 Task: For each card linked "for an incomplete item" in checklist "progress"
Action: Mouse moved to (1221, 367)
Screenshot: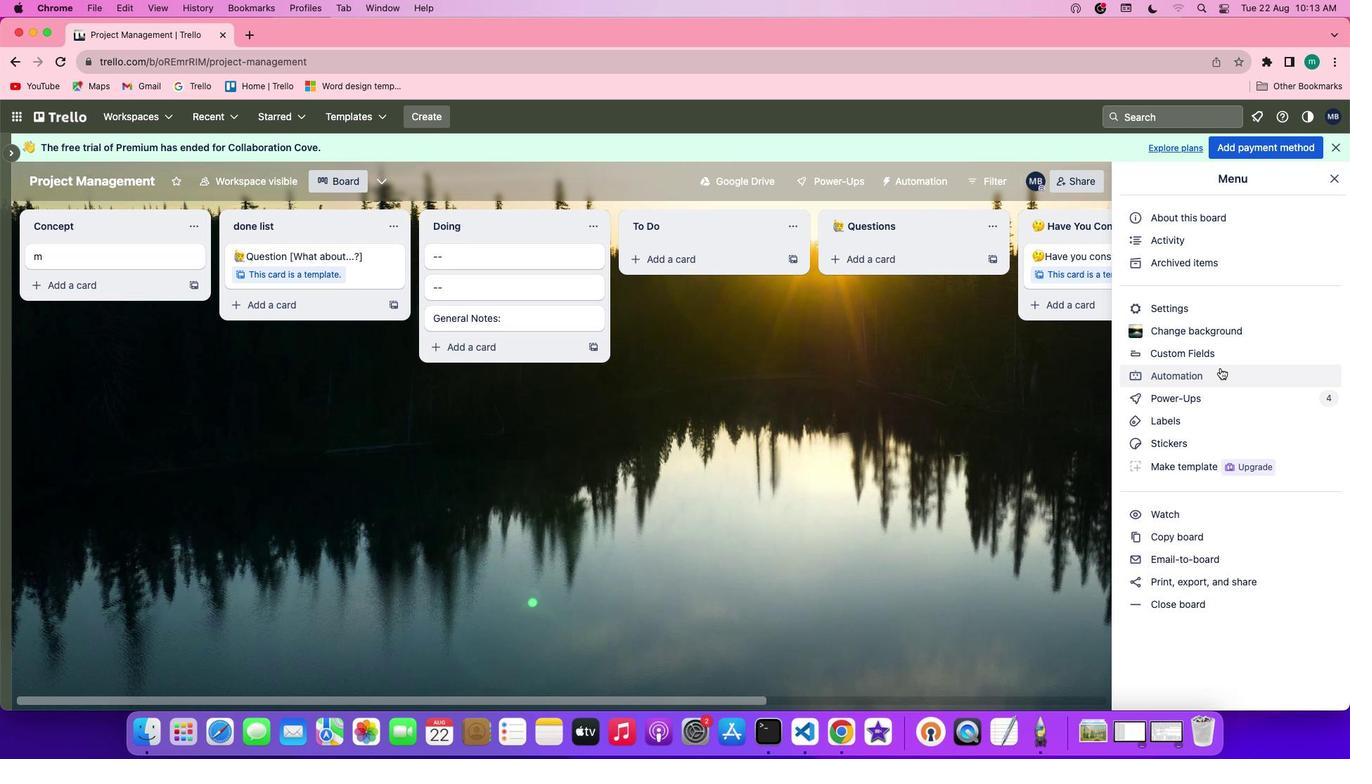 
Action: Mouse pressed left at (1221, 367)
Screenshot: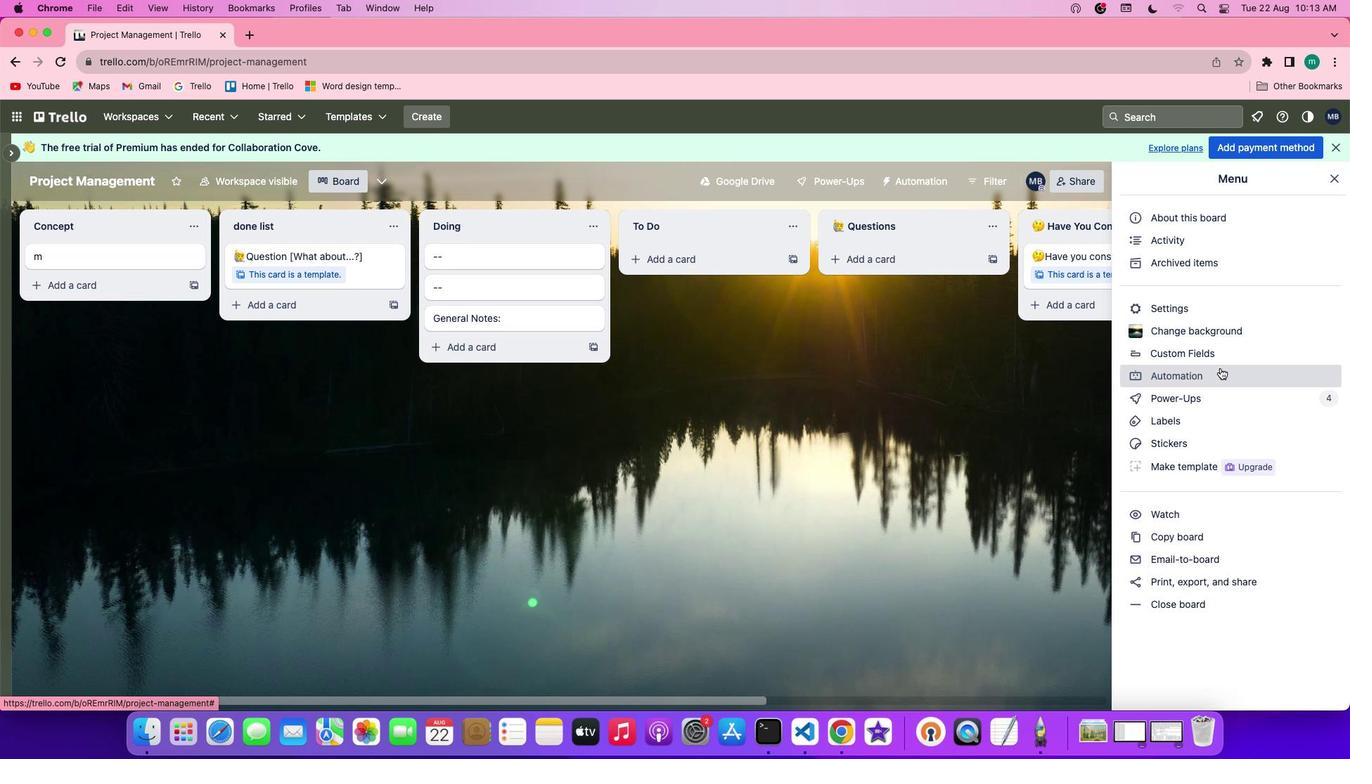 
Action: Mouse moved to (87, 424)
Screenshot: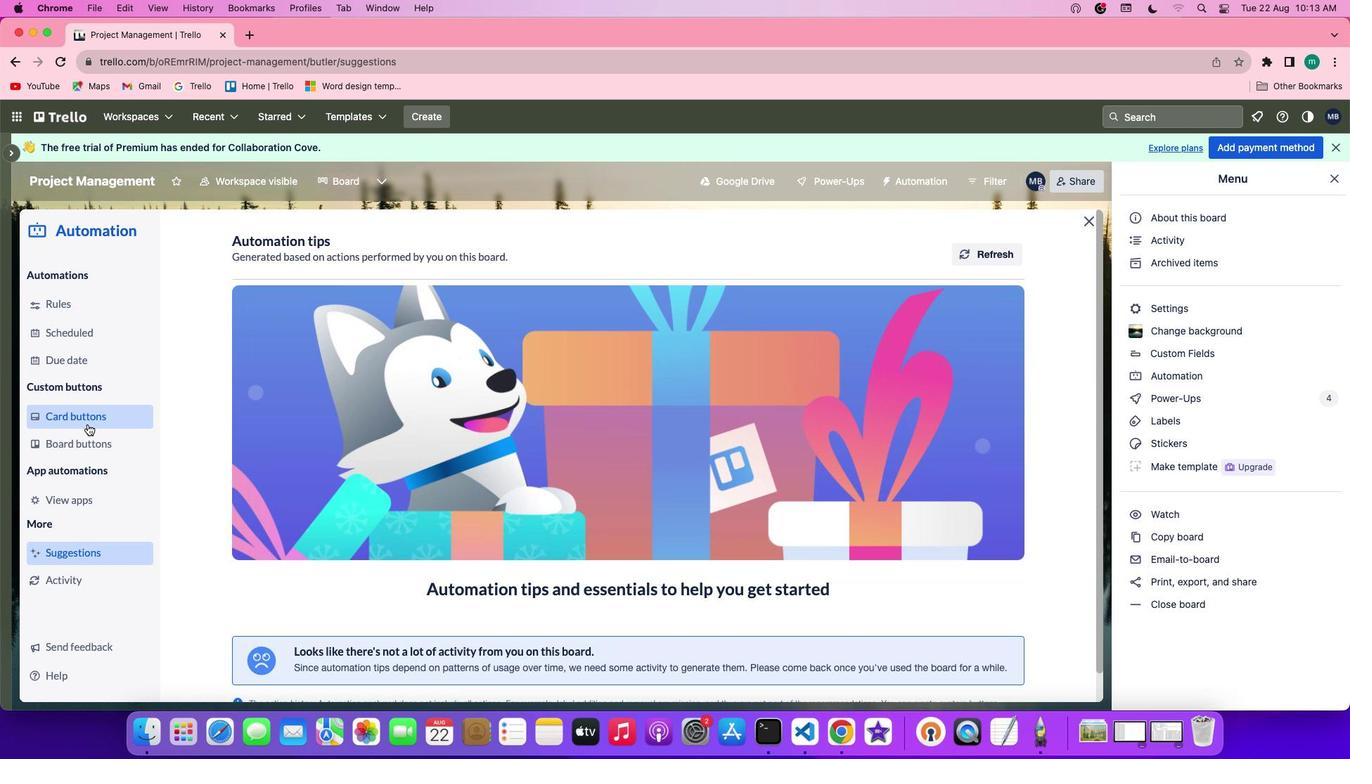 
Action: Mouse pressed left at (87, 424)
Screenshot: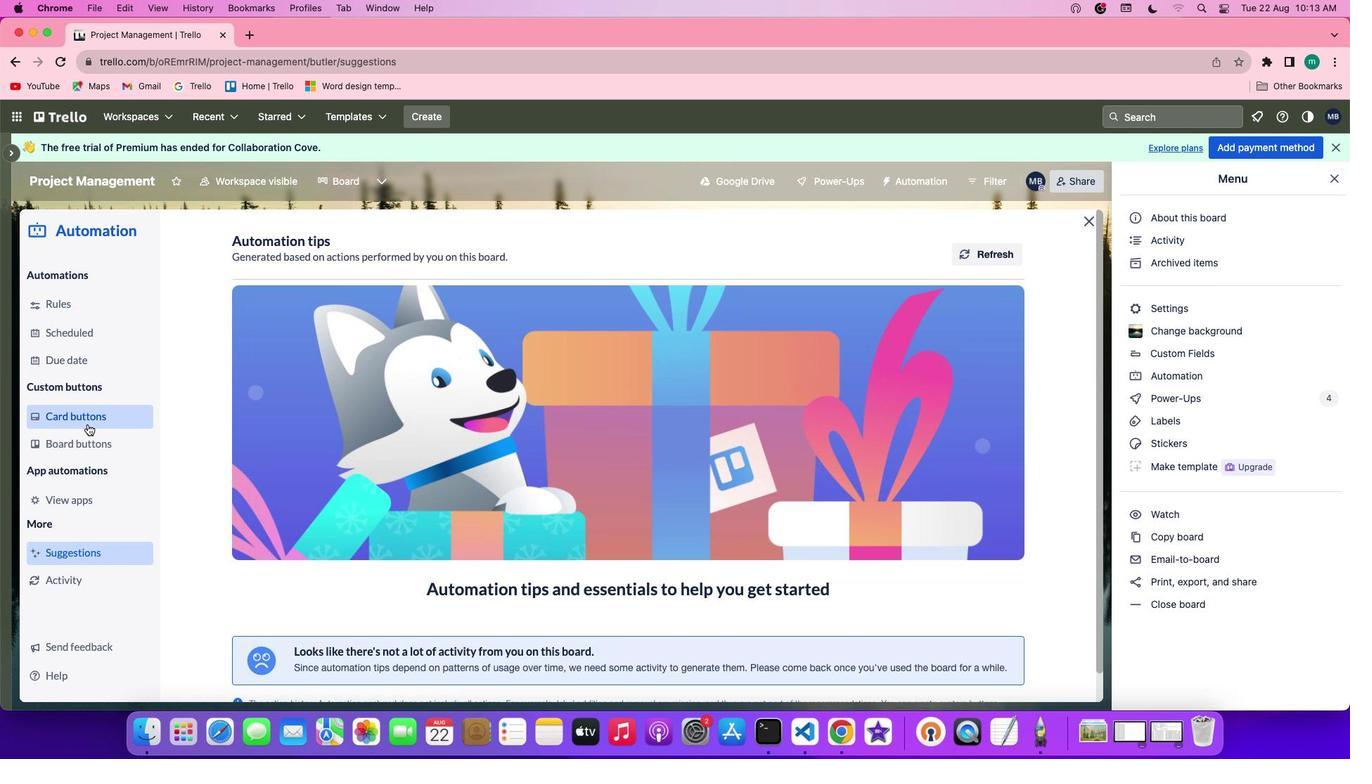 
Action: Mouse moved to (930, 249)
Screenshot: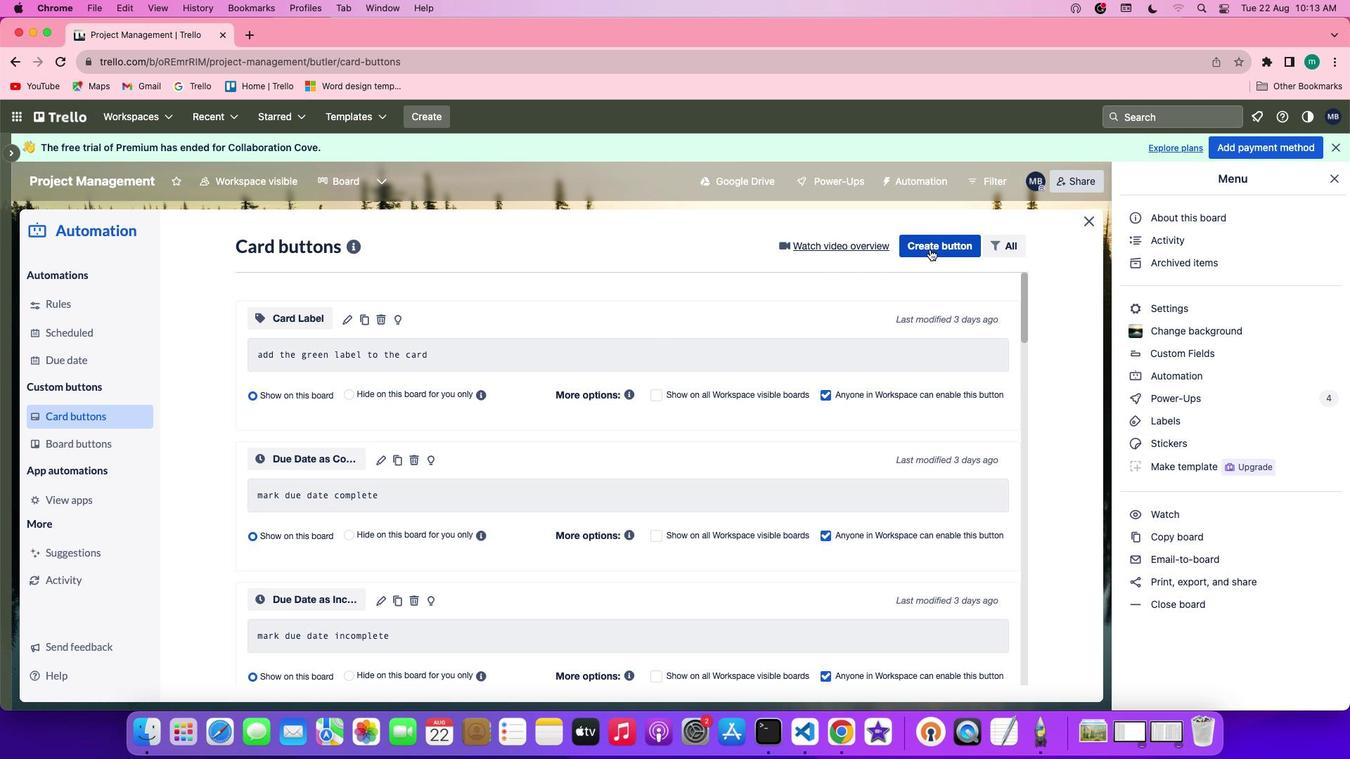 
Action: Mouse pressed left at (930, 249)
Screenshot: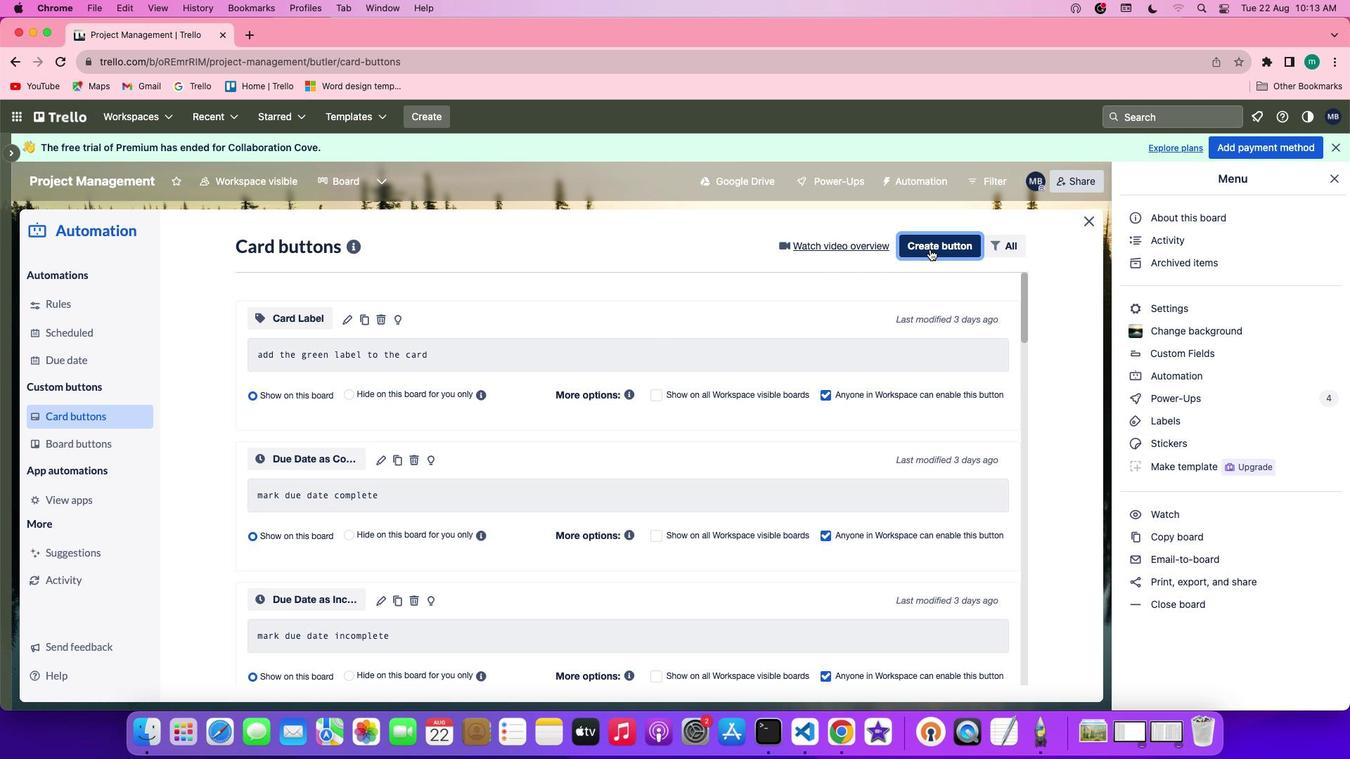 
Action: Mouse moved to (737, 434)
Screenshot: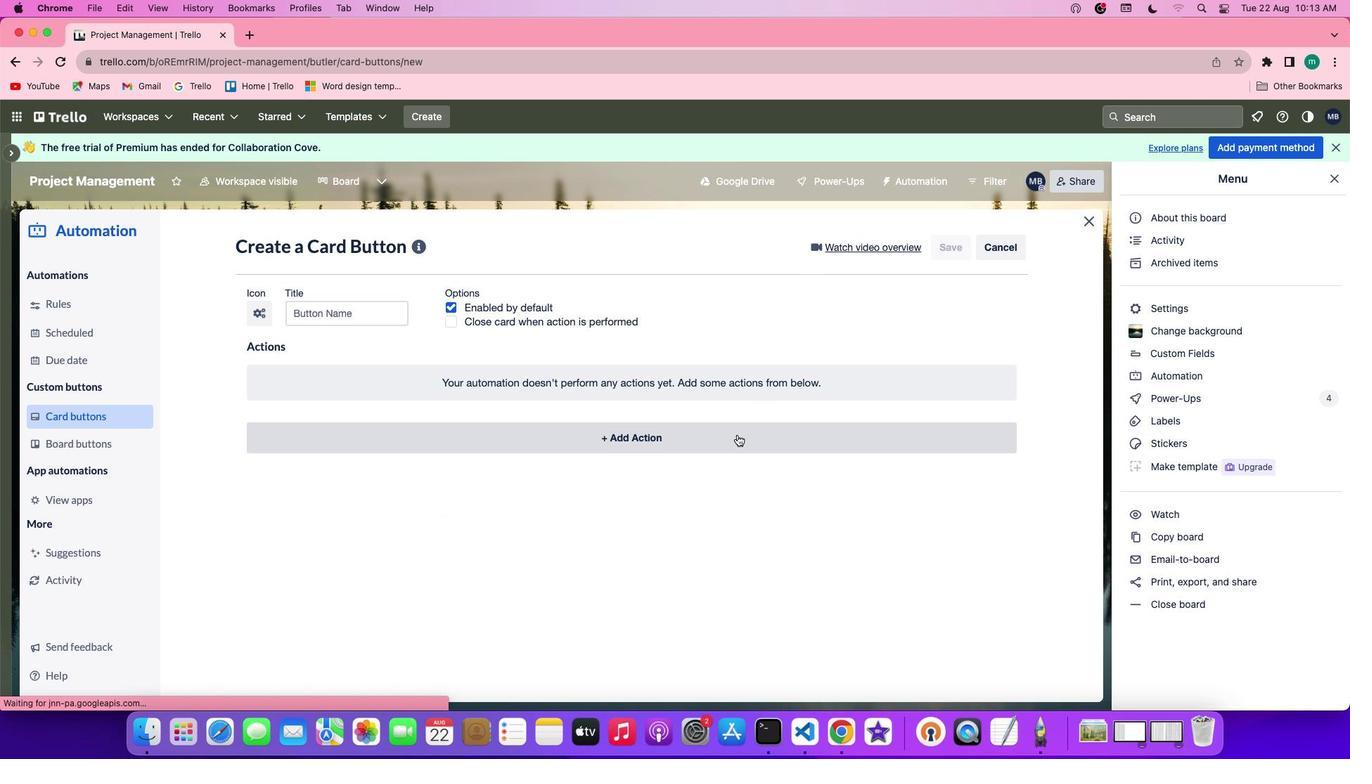 
Action: Mouse pressed left at (737, 434)
Screenshot: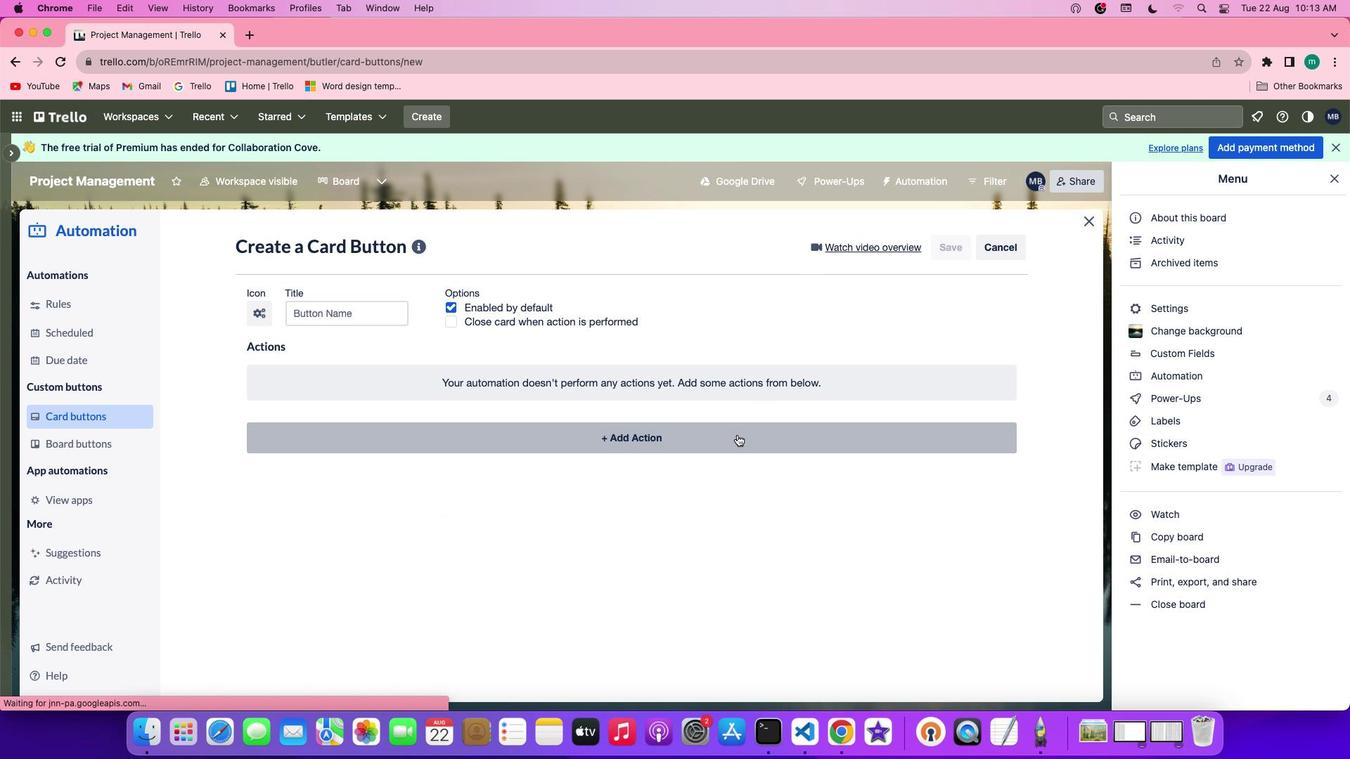 
Action: Mouse moved to (712, 481)
Screenshot: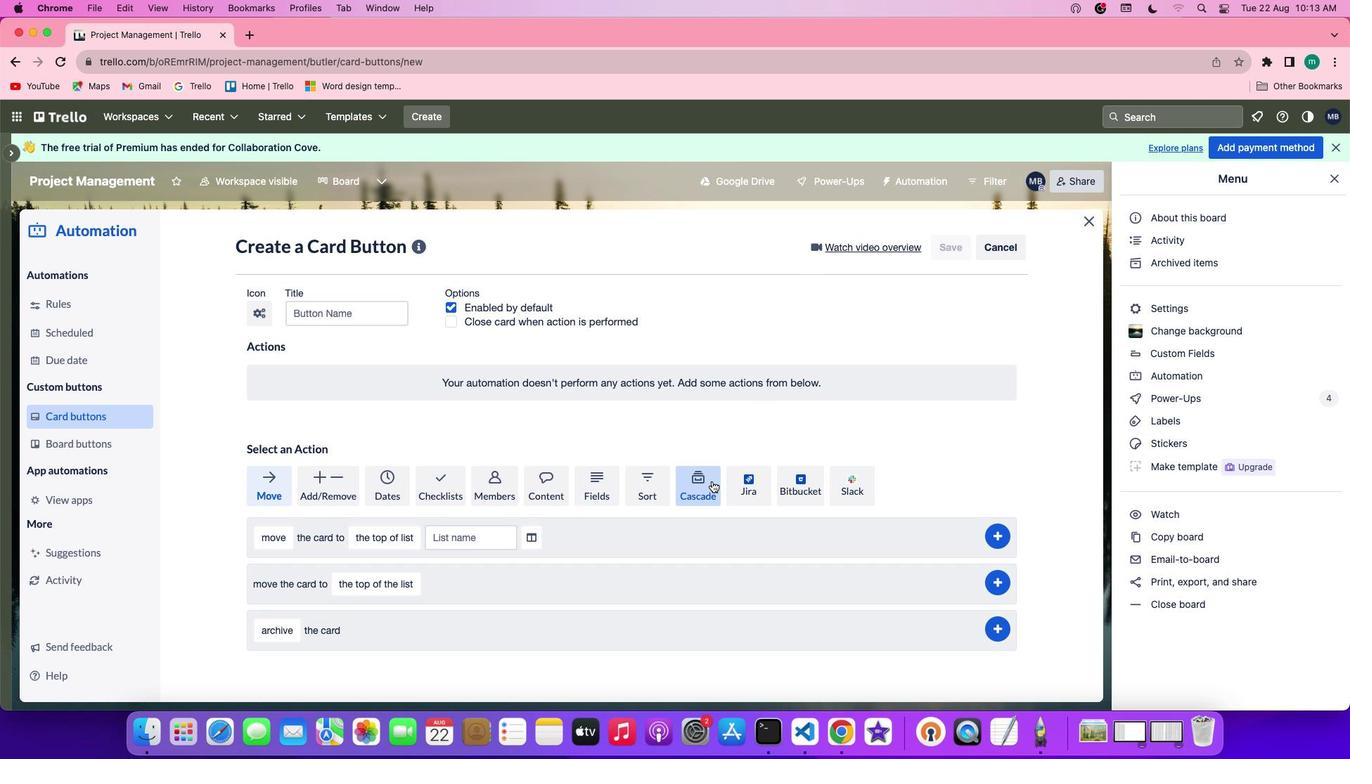 
Action: Mouse pressed left at (712, 481)
Screenshot: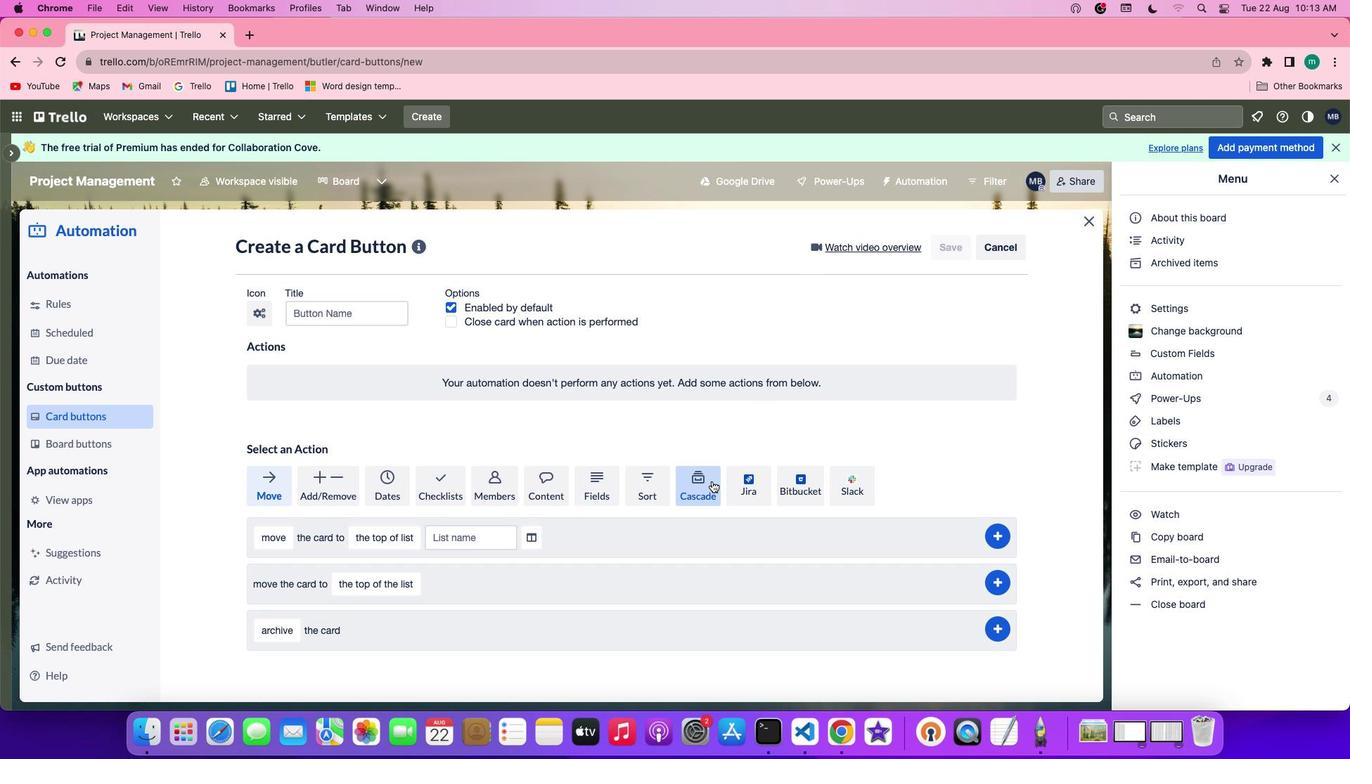 
Action: Mouse moved to (712, 486)
Screenshot: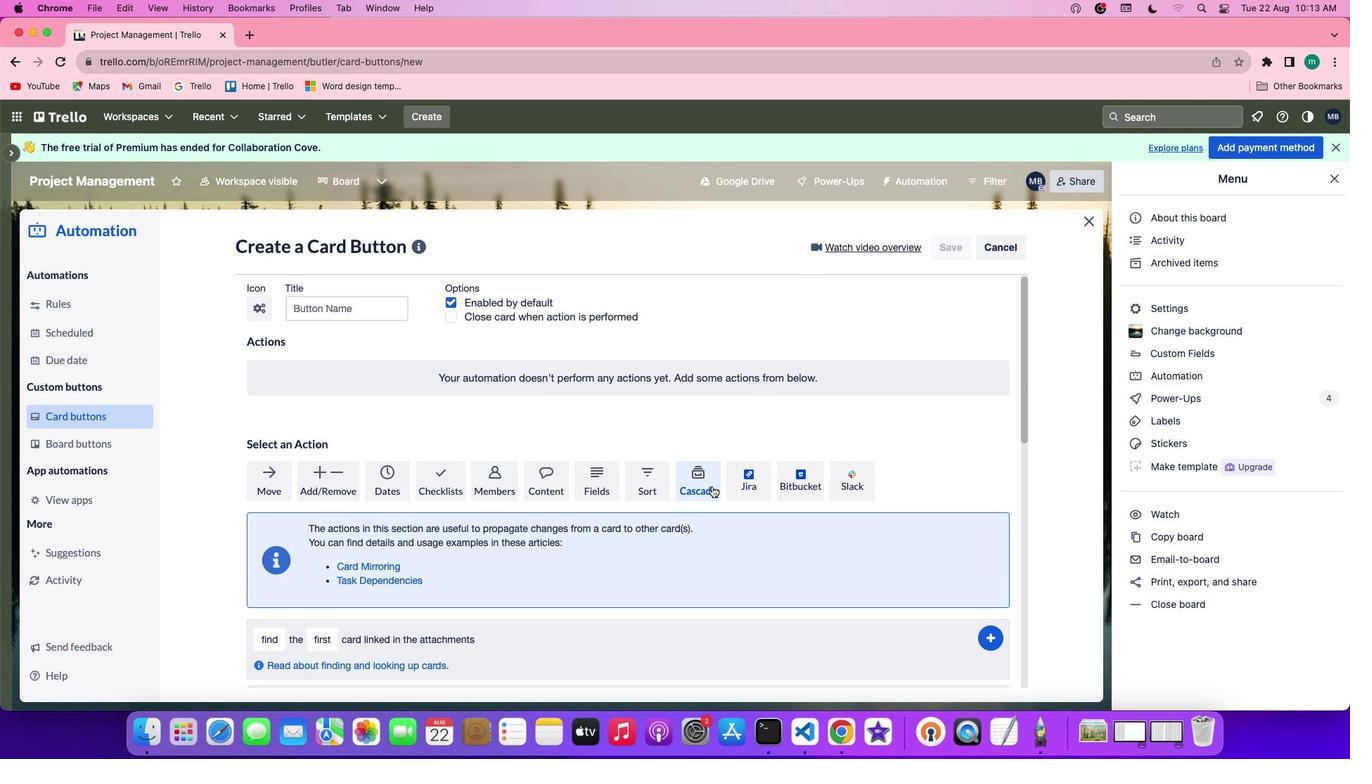 
Action: Mouse scrolled (712, 486) with delta (0, 0)
Screenshot: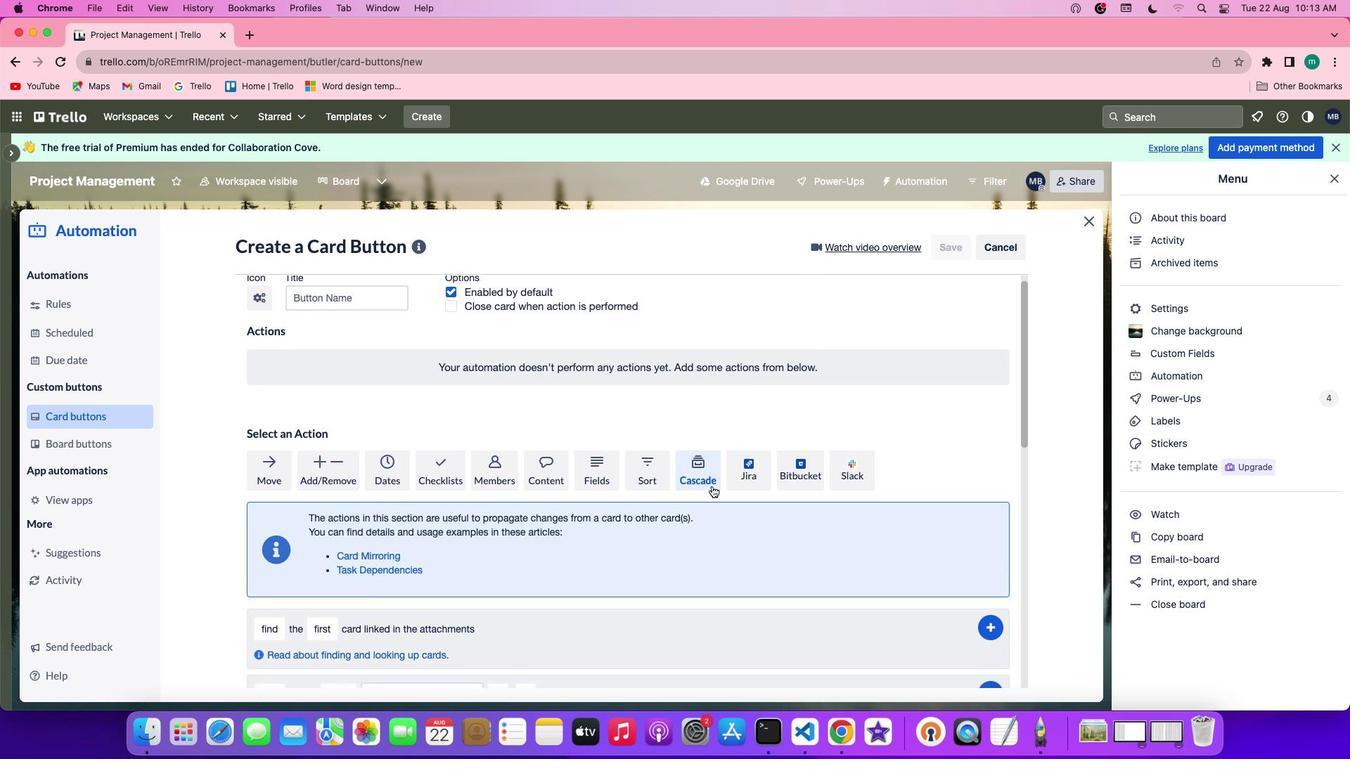
Action: Mouse scrolled (712, 486) with delta (0, 0)
Screenshot: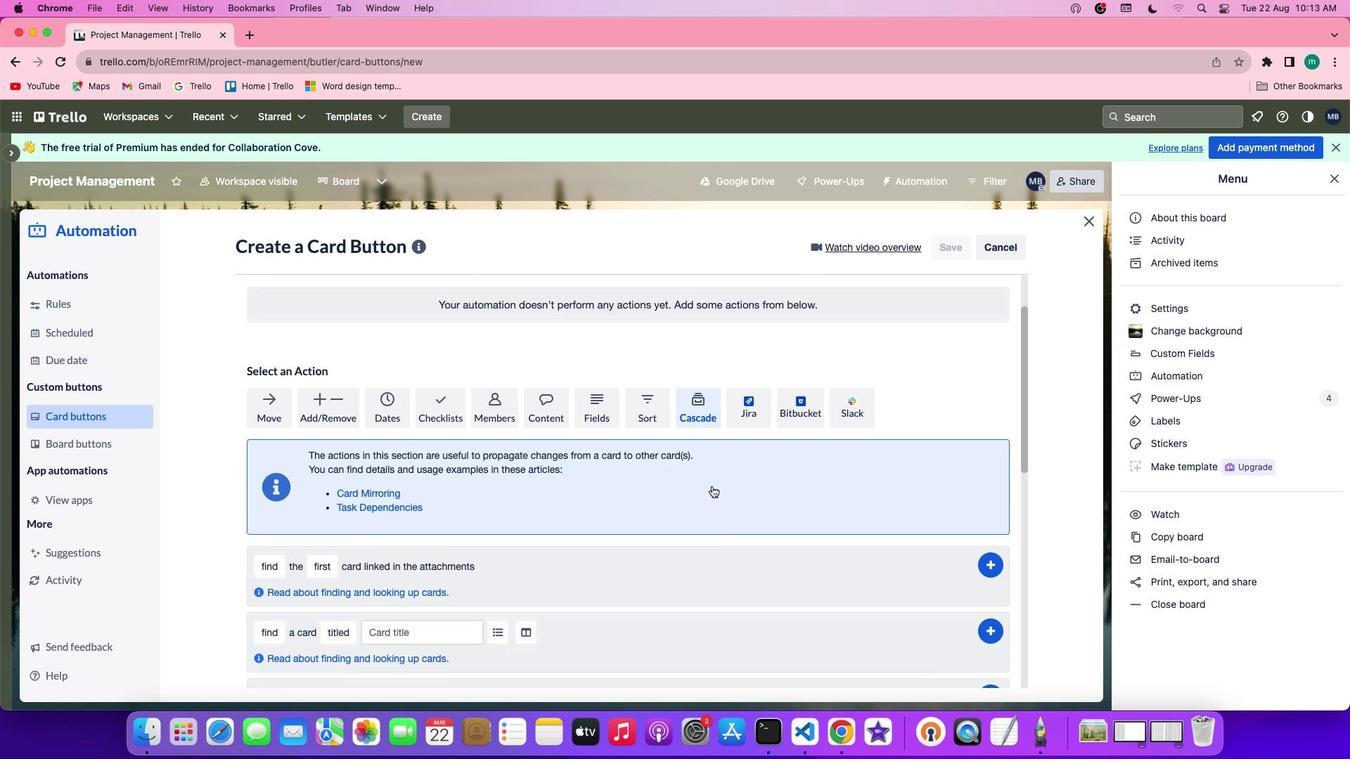 
Action: Mouse scrolled (712, 486) with delta (0, -1)
Screenshot: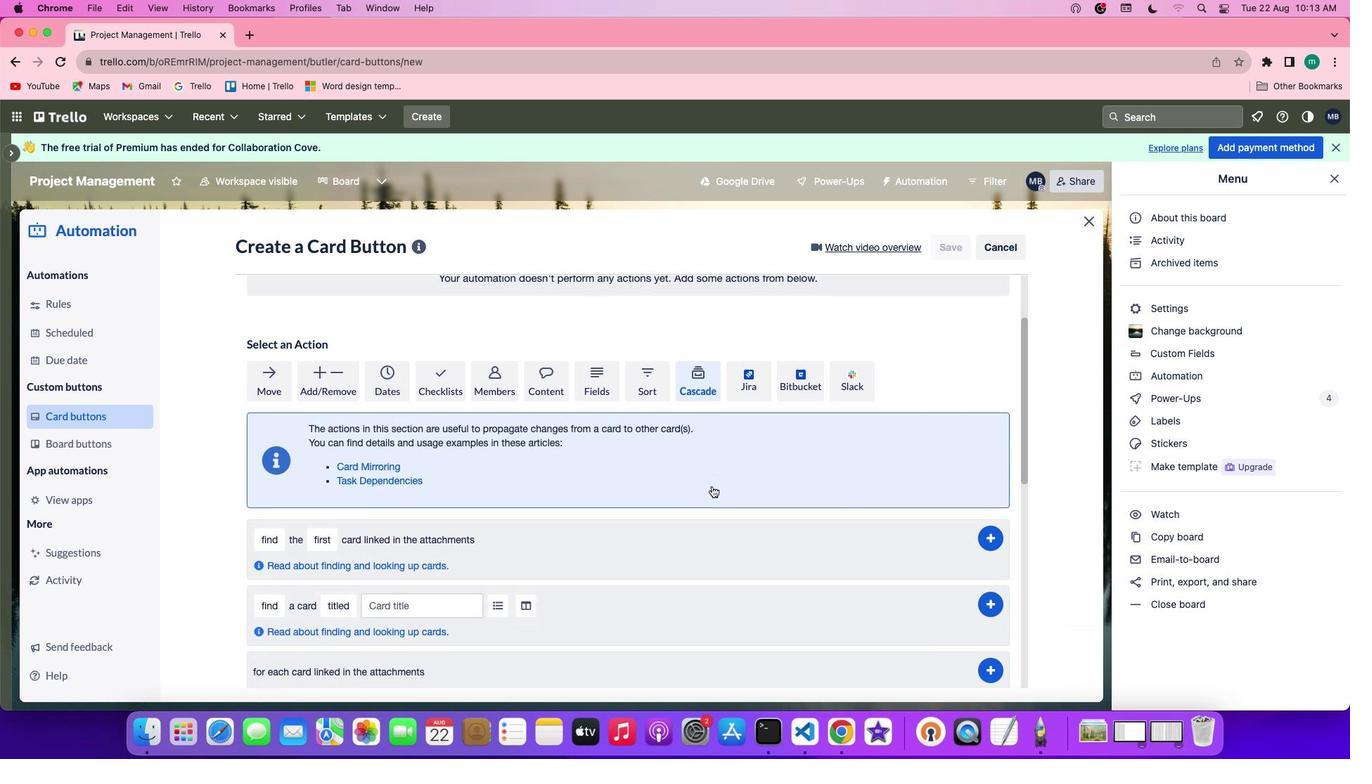 
Action: Mouse scrolled (712, 486) with delta (0, -2)
Screenshot: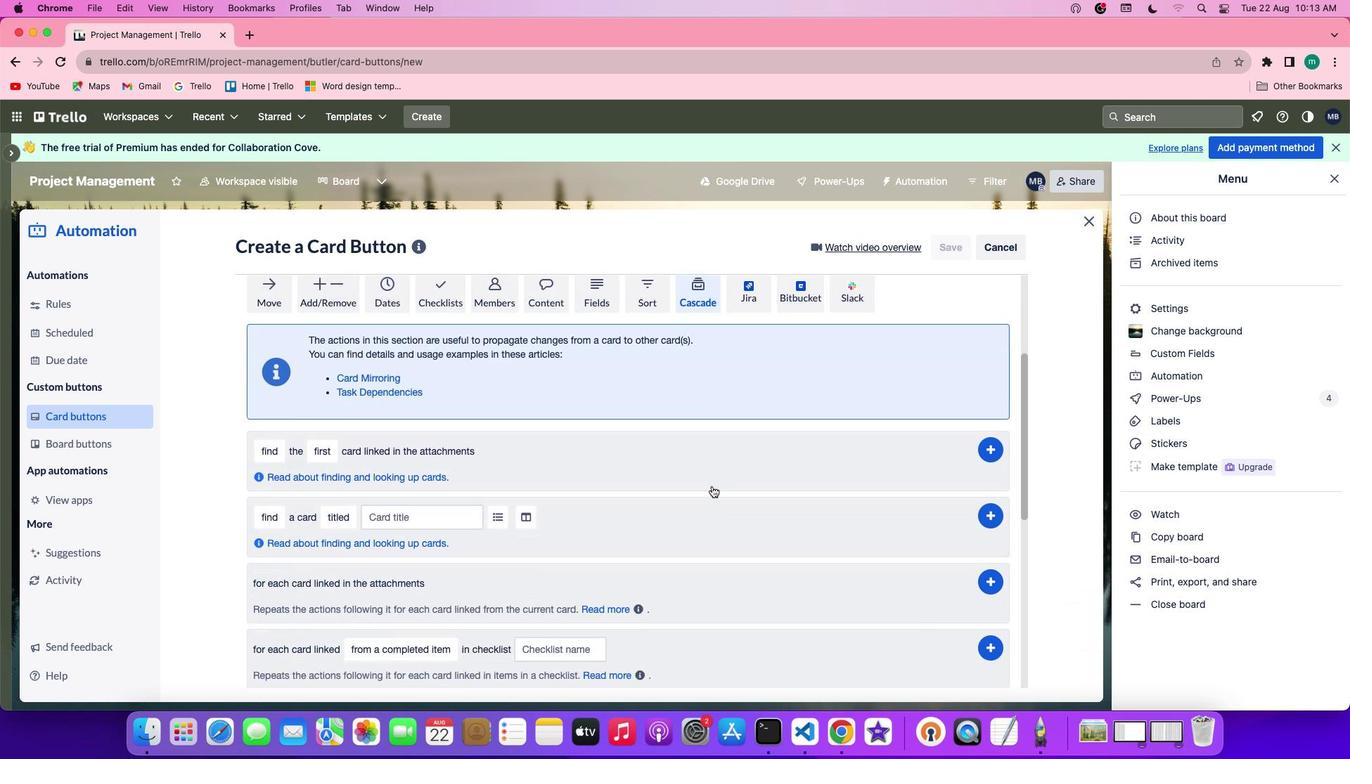 
Action: Mouse scrolled (712, 486) with delta (0, 0)
Screenshot: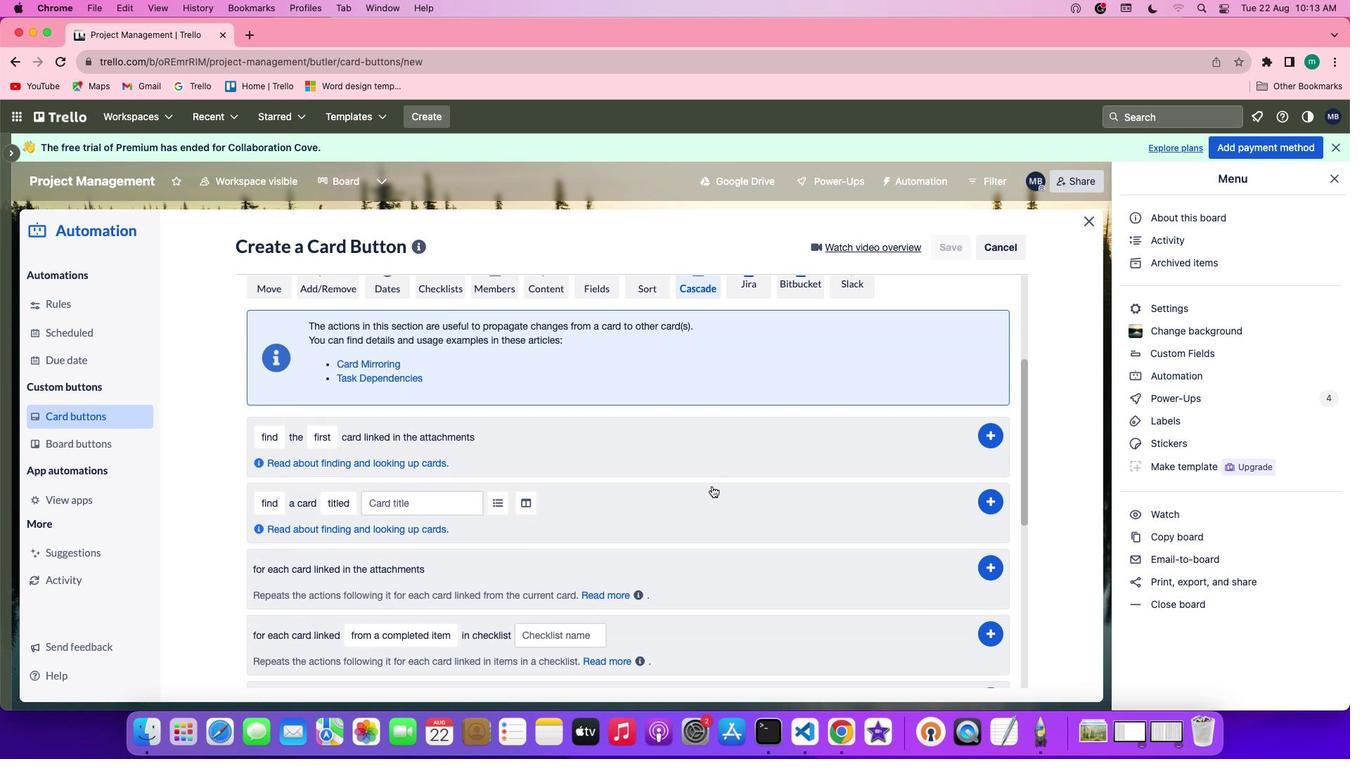 
Action: Mouse scrolled (712, 486) with delta (0, 0)
Screenshot: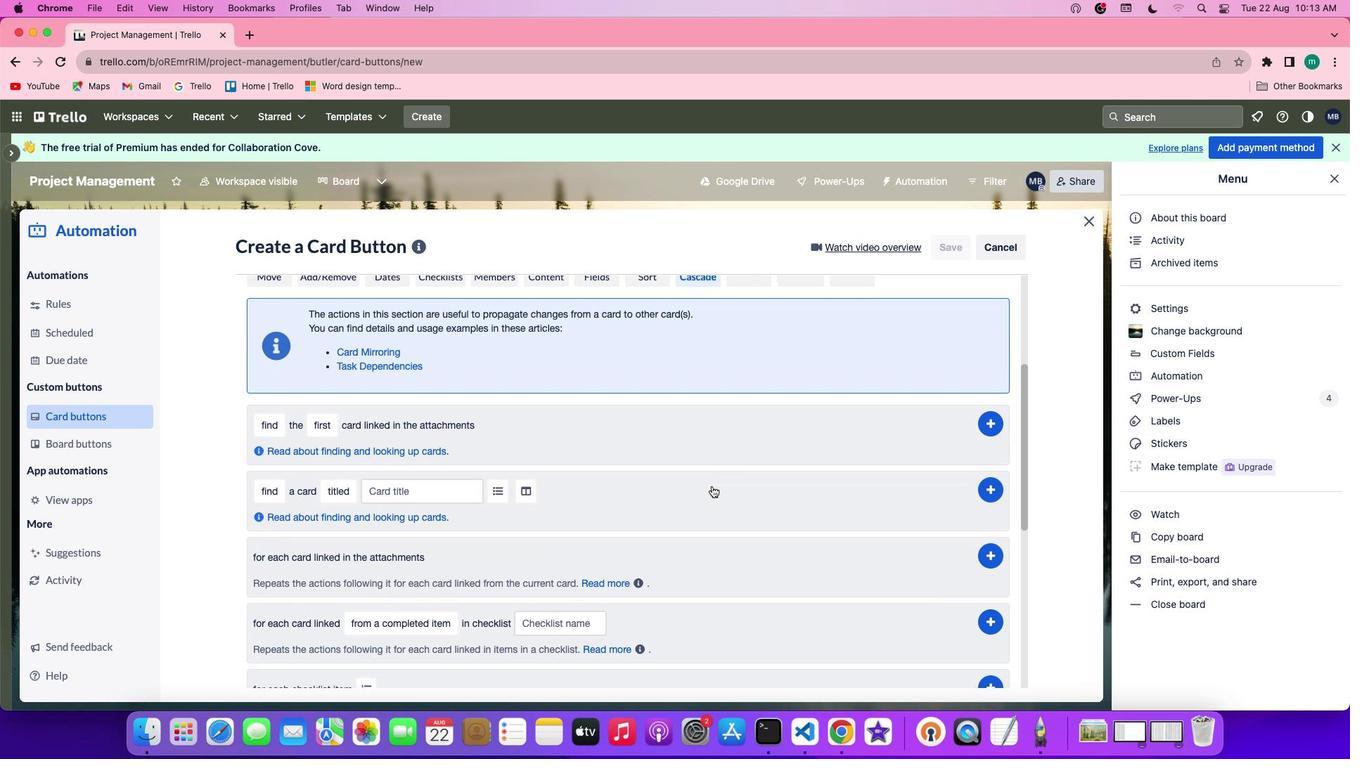 
Action: Mouse scrolled (712, 486) with delta (0, 0)
Screenshot: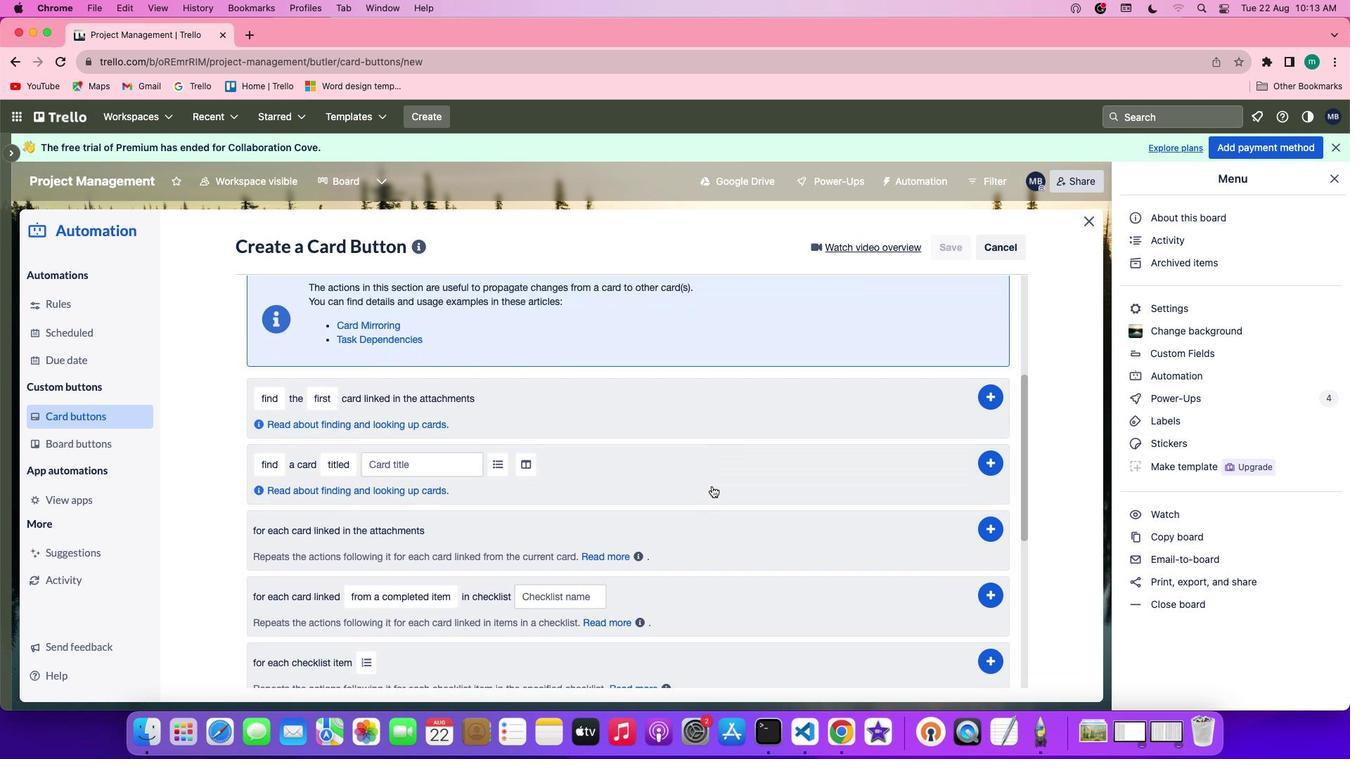 
Action: Mouse scrolled (712, 486) with delta (0, 0)
Screenshot: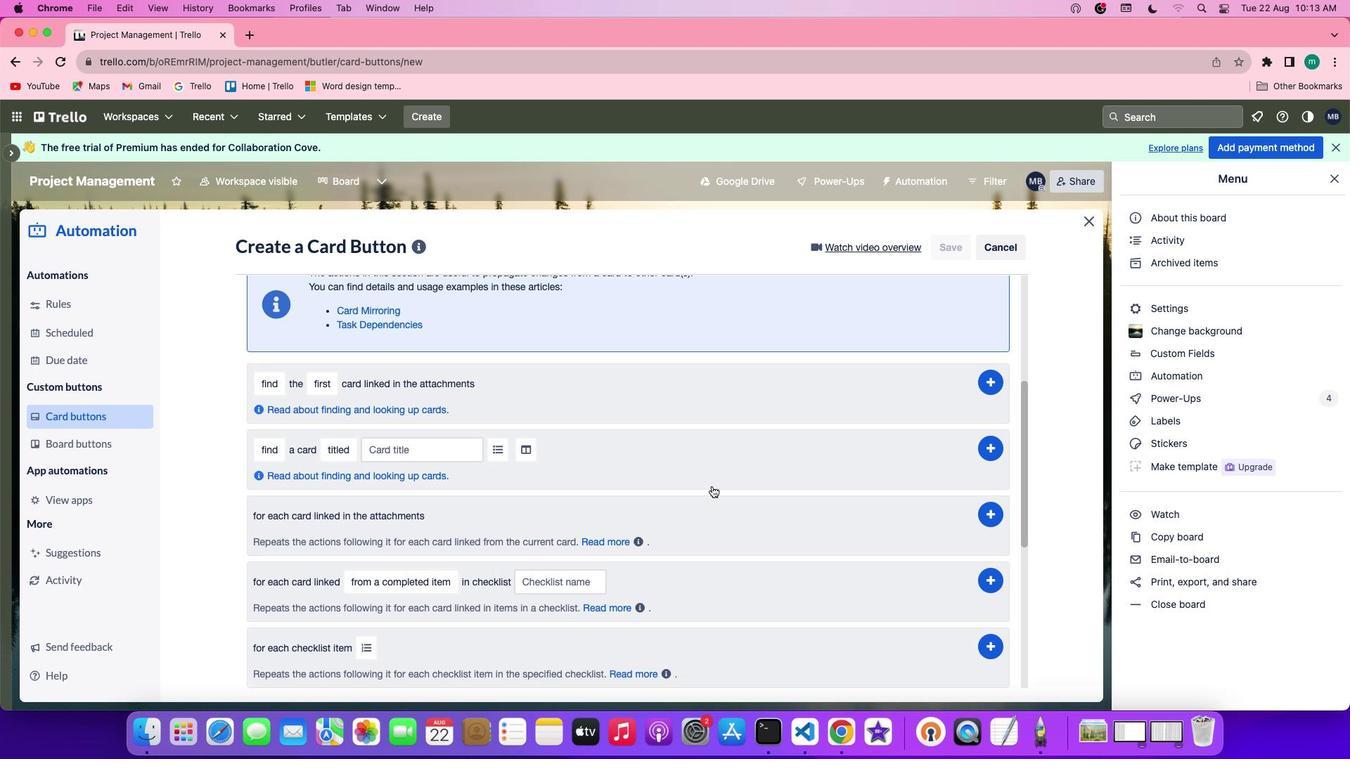 
Action: Mouse scrolled (712, 486) with delta (0, 0)
Screenshot: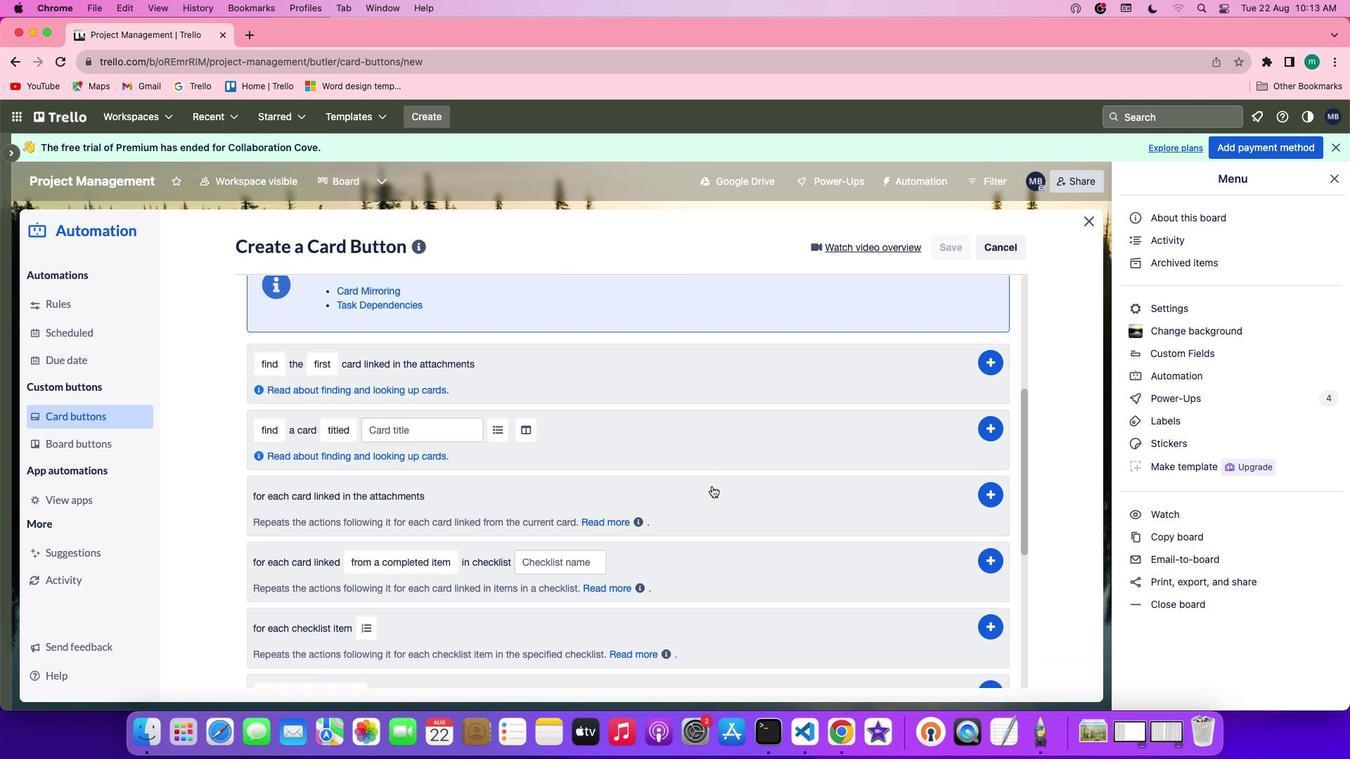 
Action: Mouse scrolled (712, 486) with delta (0, 0)
Screenshot: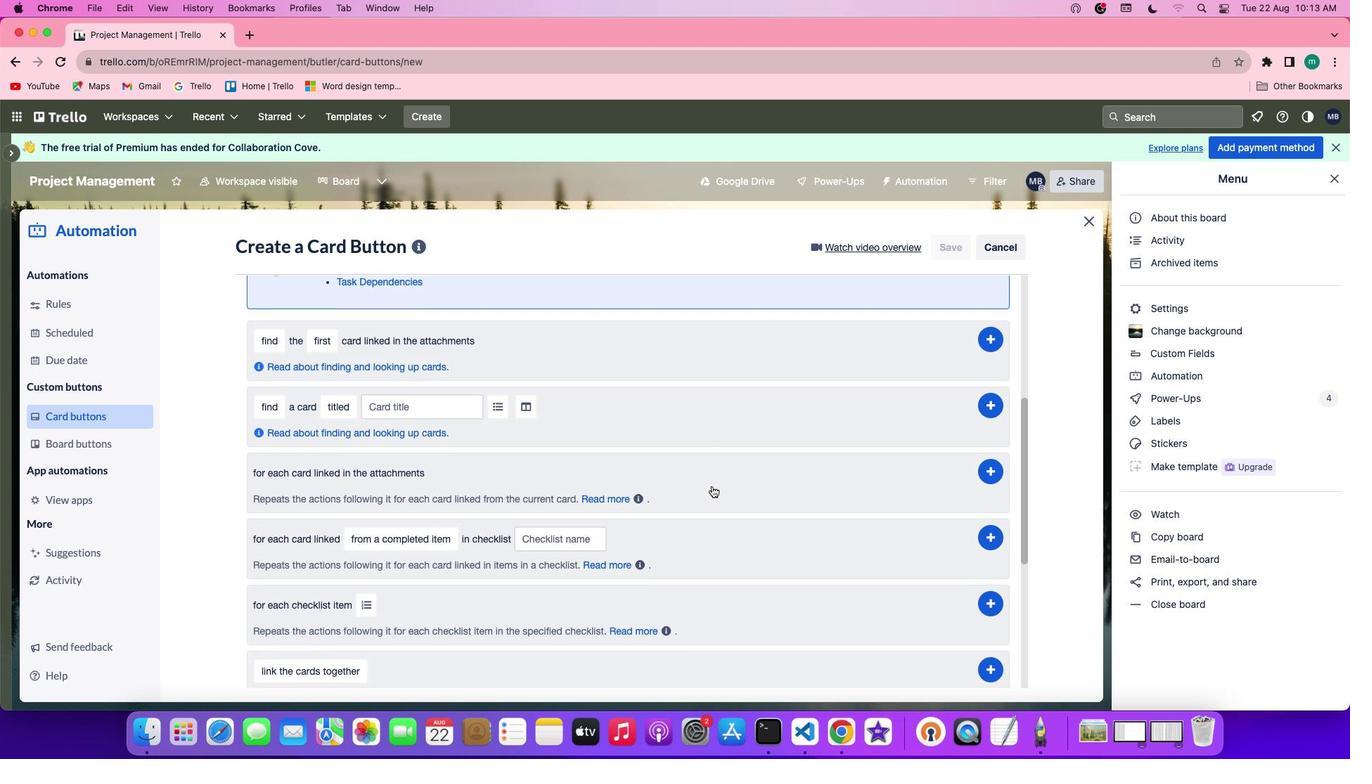 
Action: Mouse scrolled (712, 486) with delta (0, 0)
Screenshot: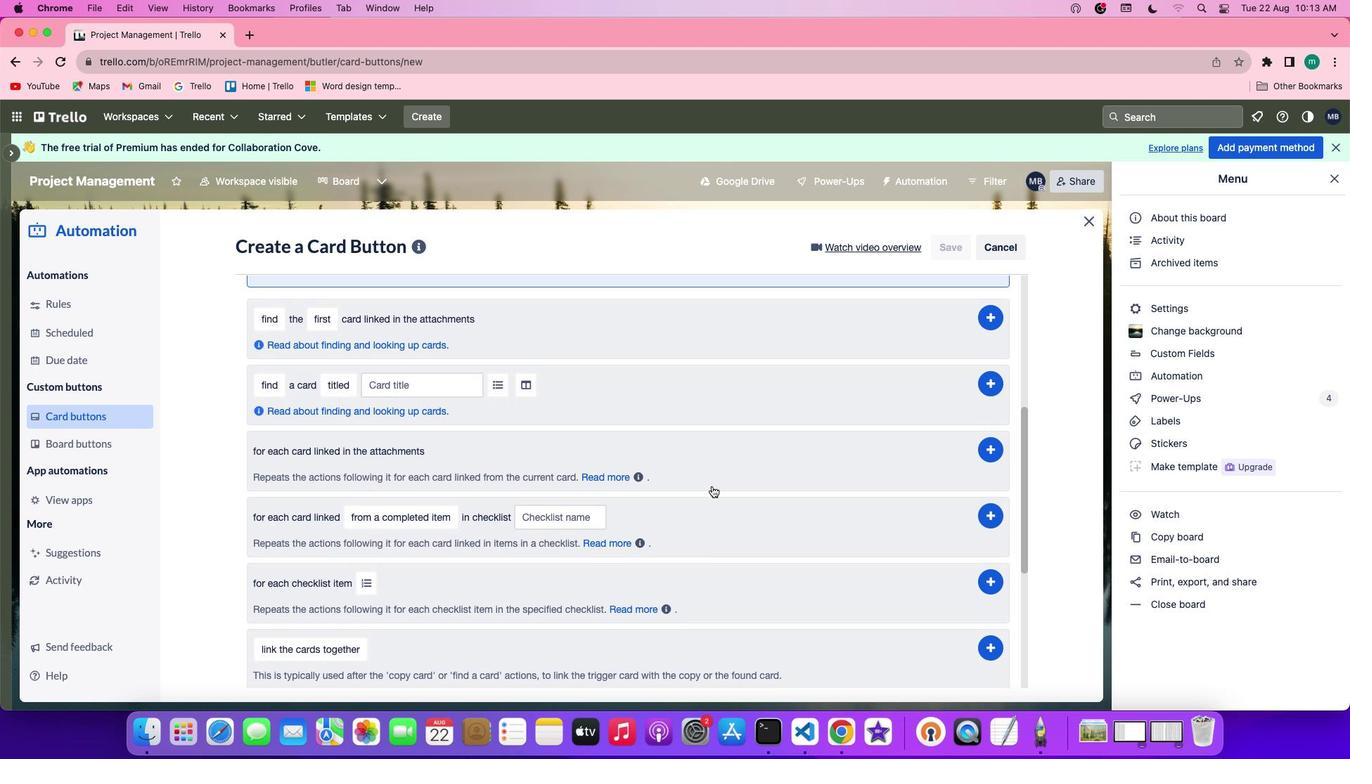 
Action: Mouse scrolled (712, 486) with delta (0, 0)
Screenshot: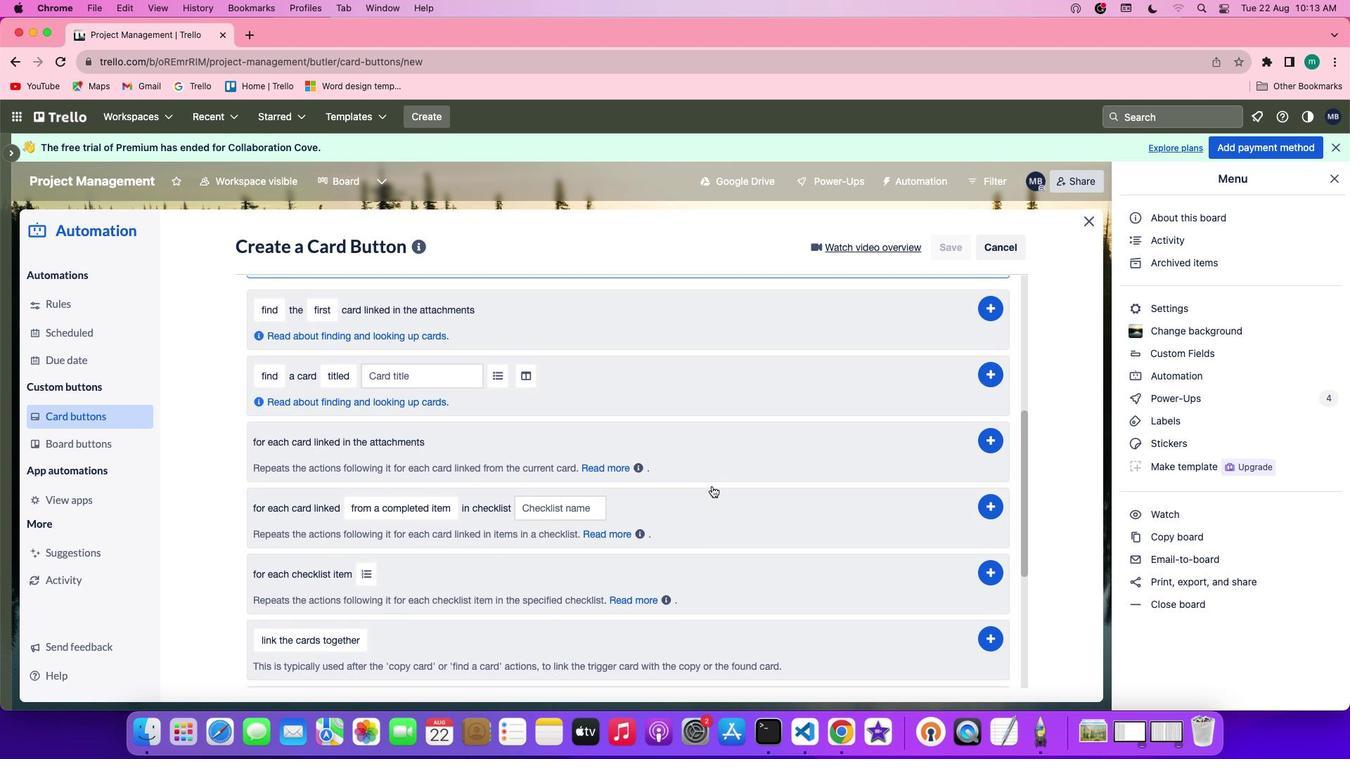 
Action: Mouse scrolled (712, 486) with delta (0, 0)
Screenshot: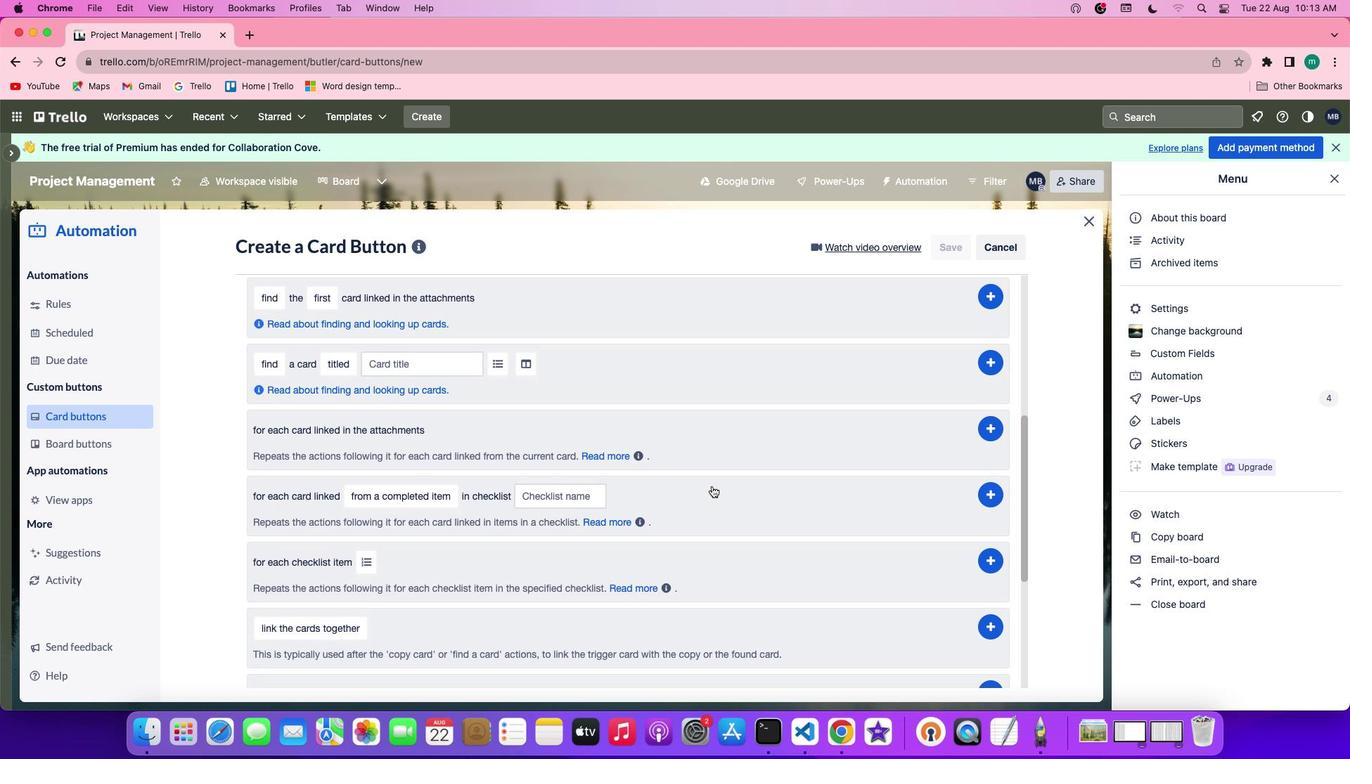 
Action: Mouse scrolled (712, 486) with delta (0, 0)
Screenshot: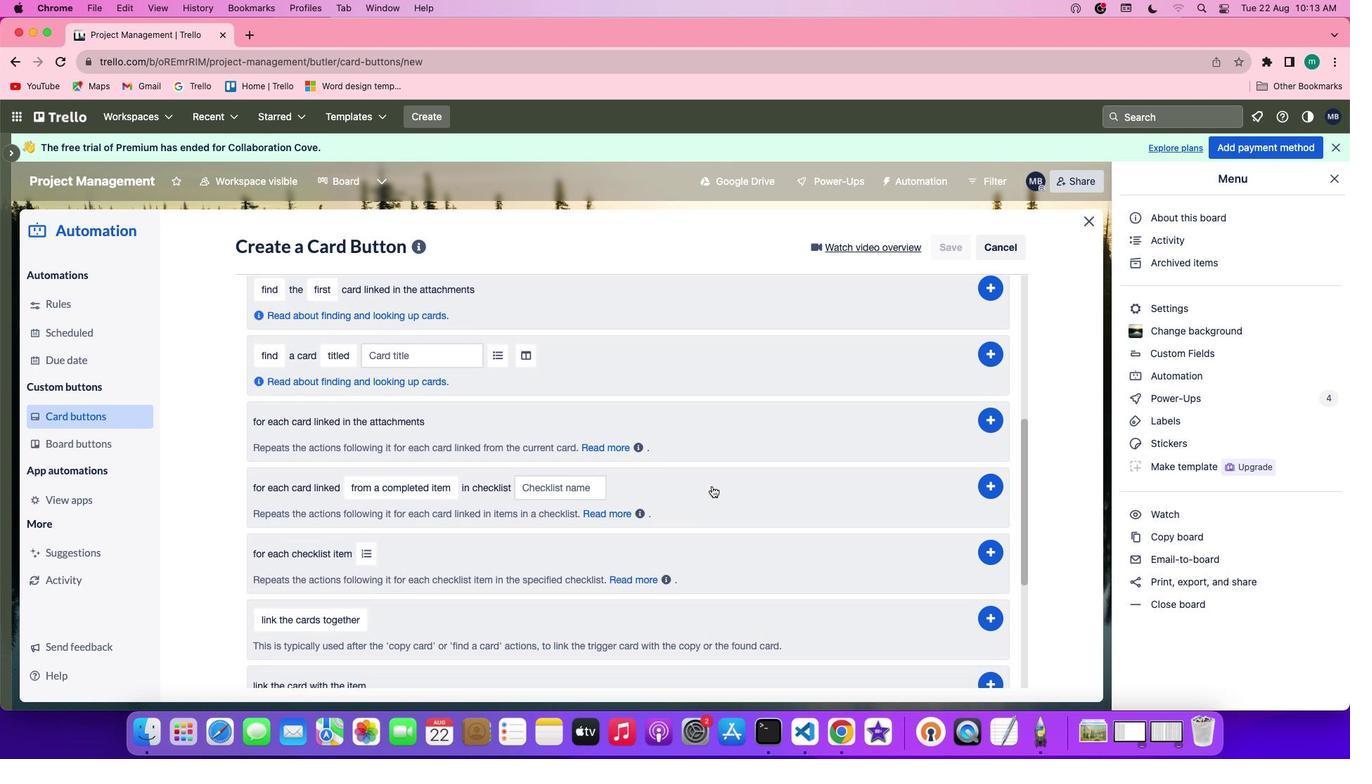 
Action: Mouse scrolled (712, 486) with delta (0, 0)
Screenshot: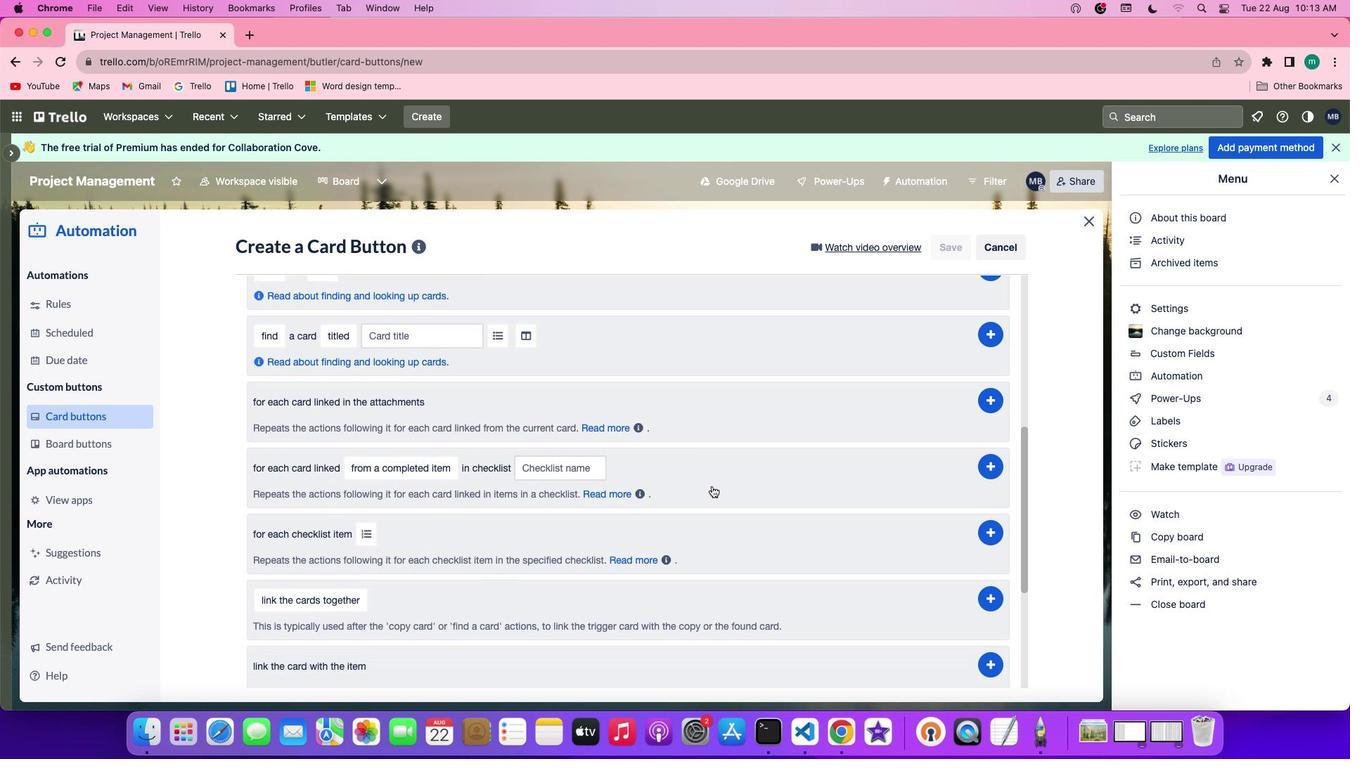 
Action: Mouse scrolled (712, 486) with delta (0, 0)
Screenshot: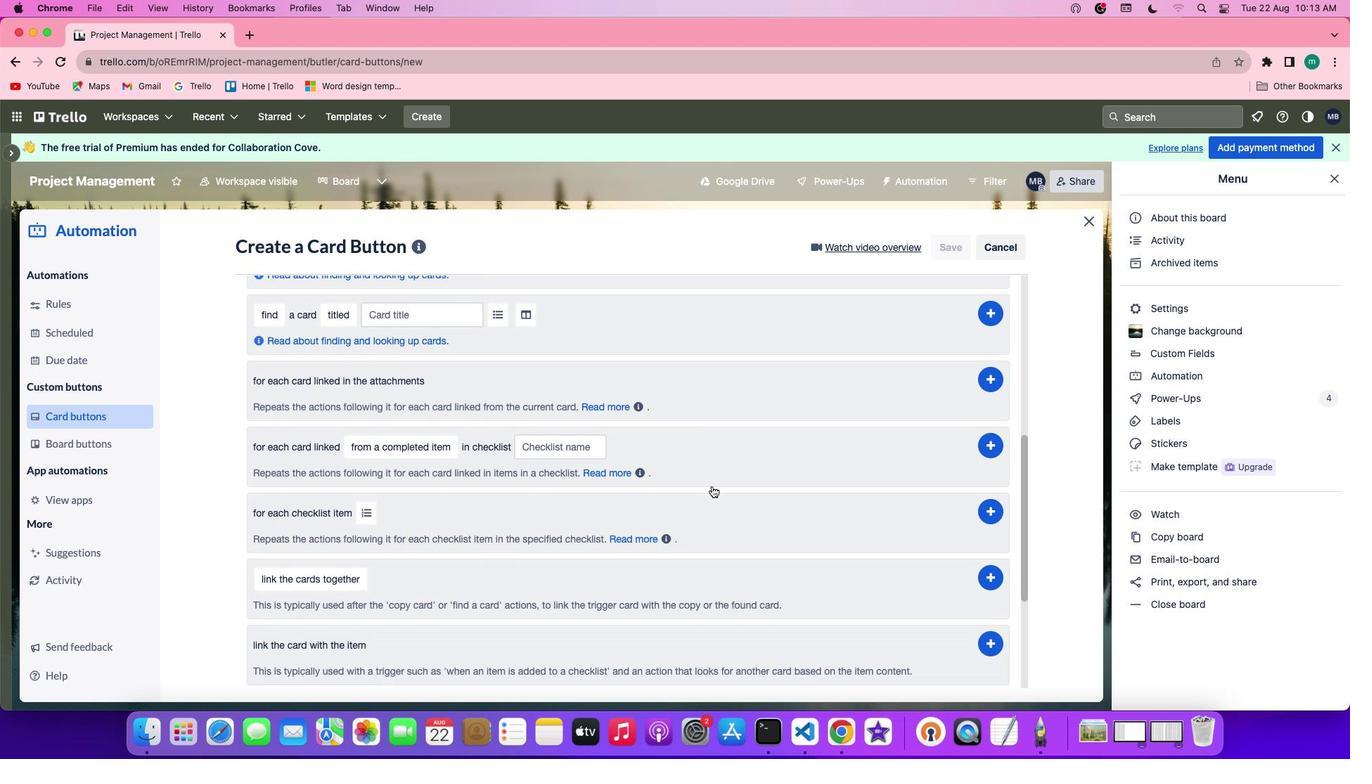 
Action: Mouse moved to (429, 491)
Screenshot: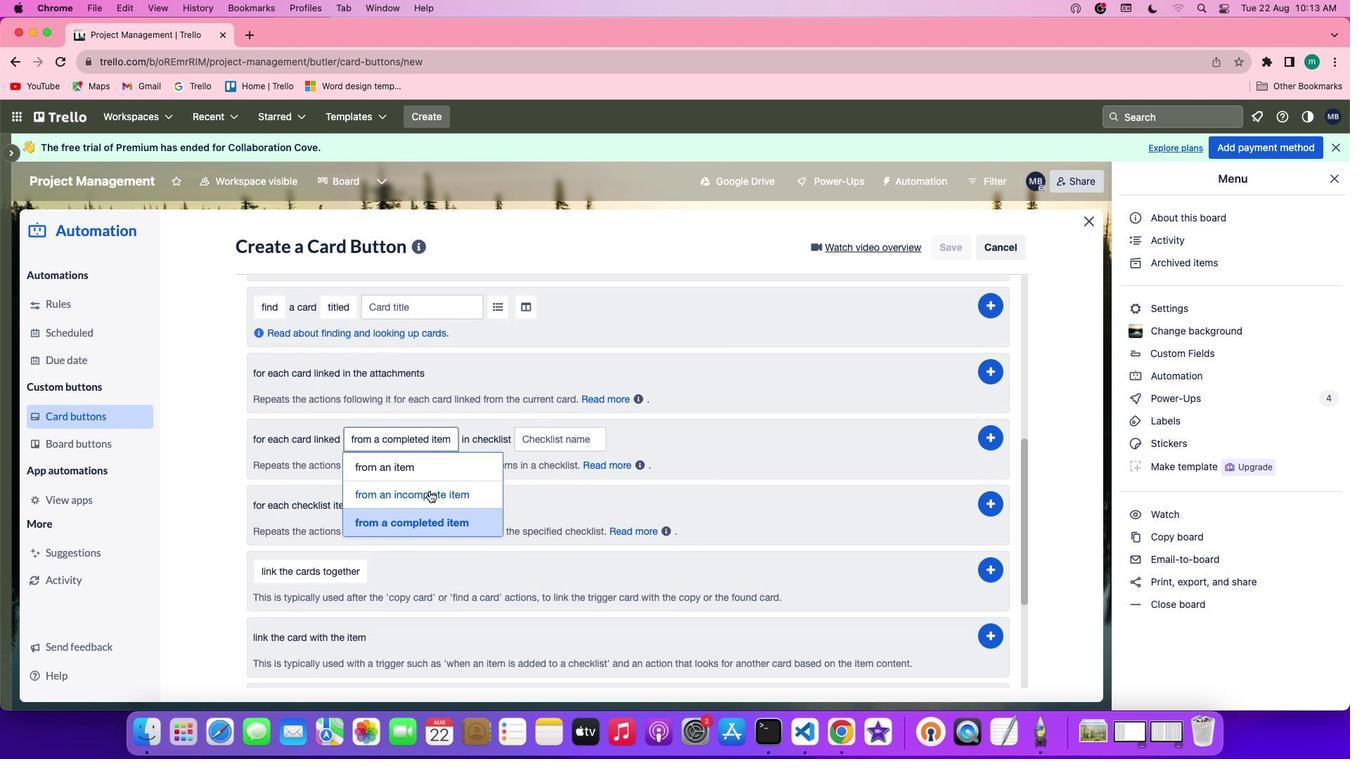
Action: Mouse pressed left at (429, 491)
Screenshot: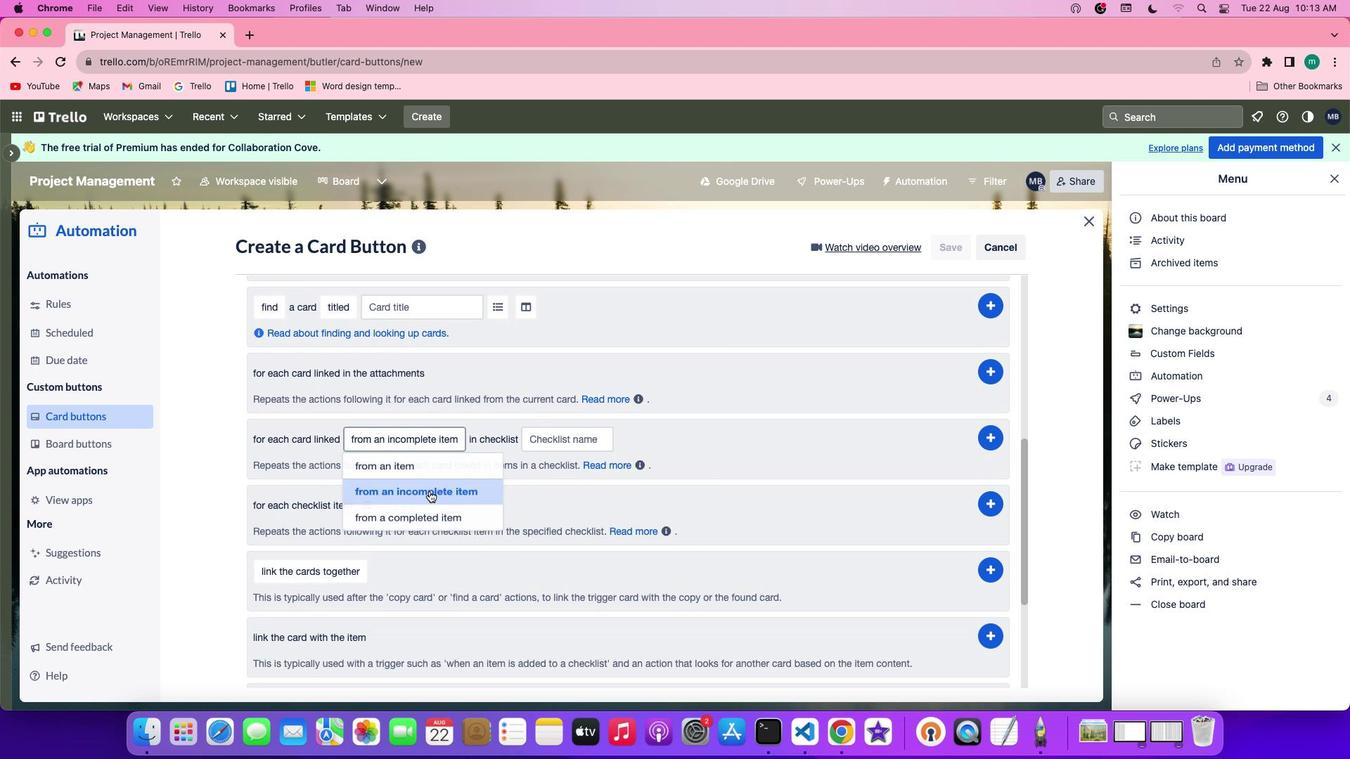 
Action: Mouse moved to (569, 444)
Screenshot: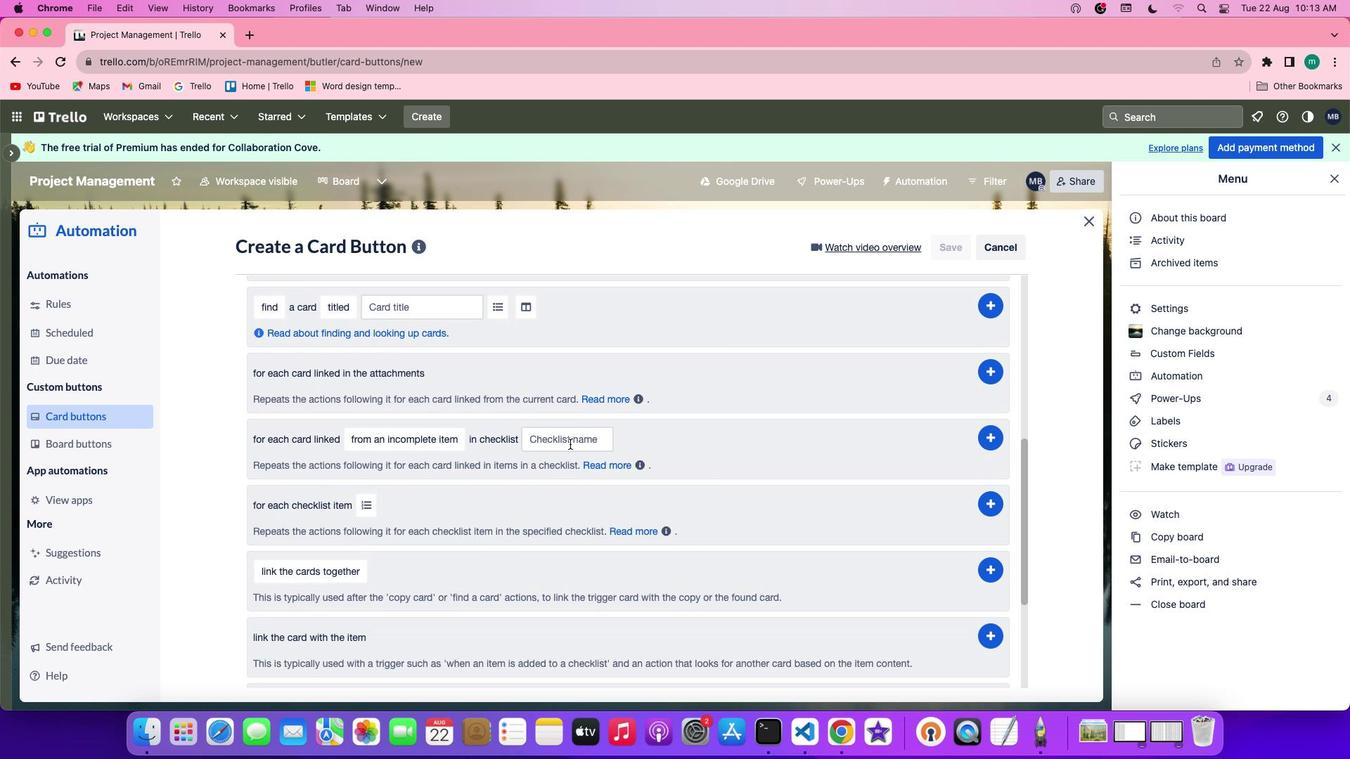 
Action: Mouse pressed left at (569, 444)
Screenshot: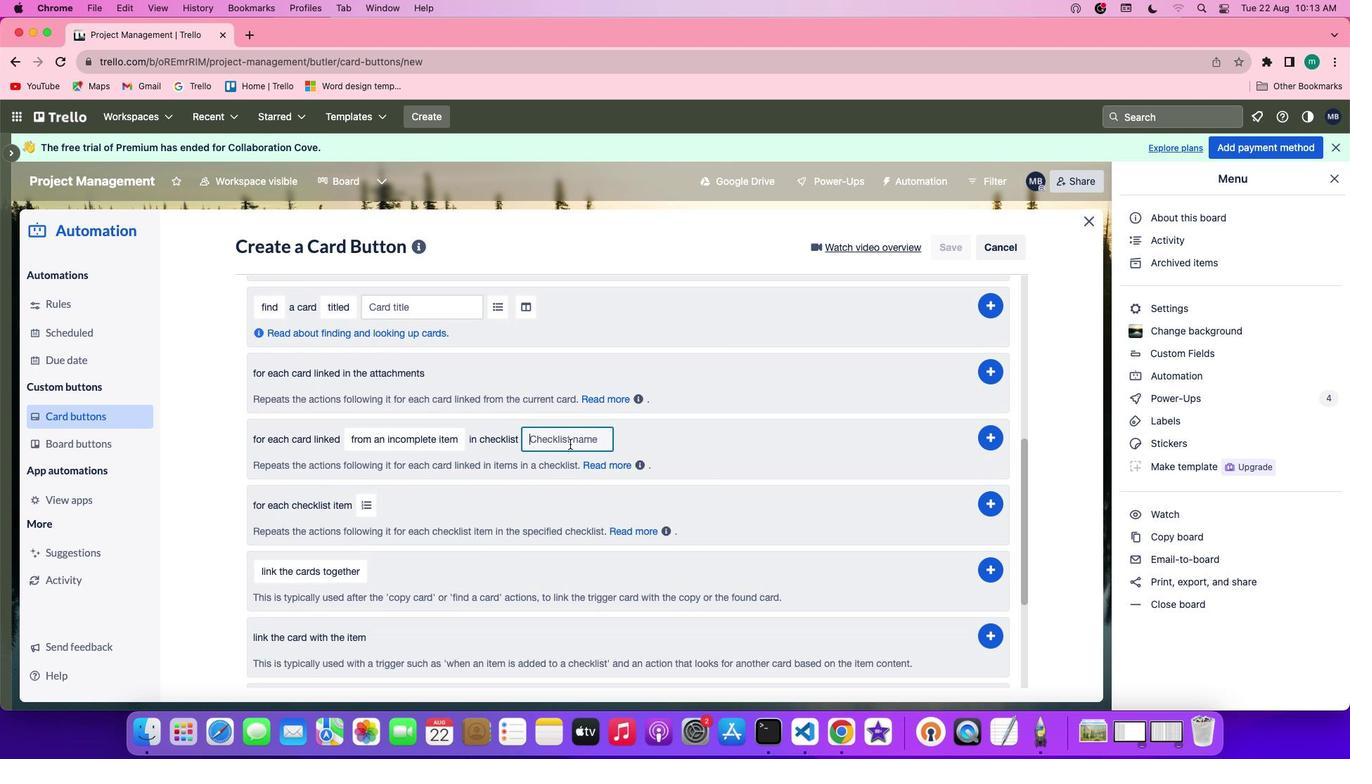 
Action: Key pressed 'p''r''o''g''r''e''s''s'
Screenshot: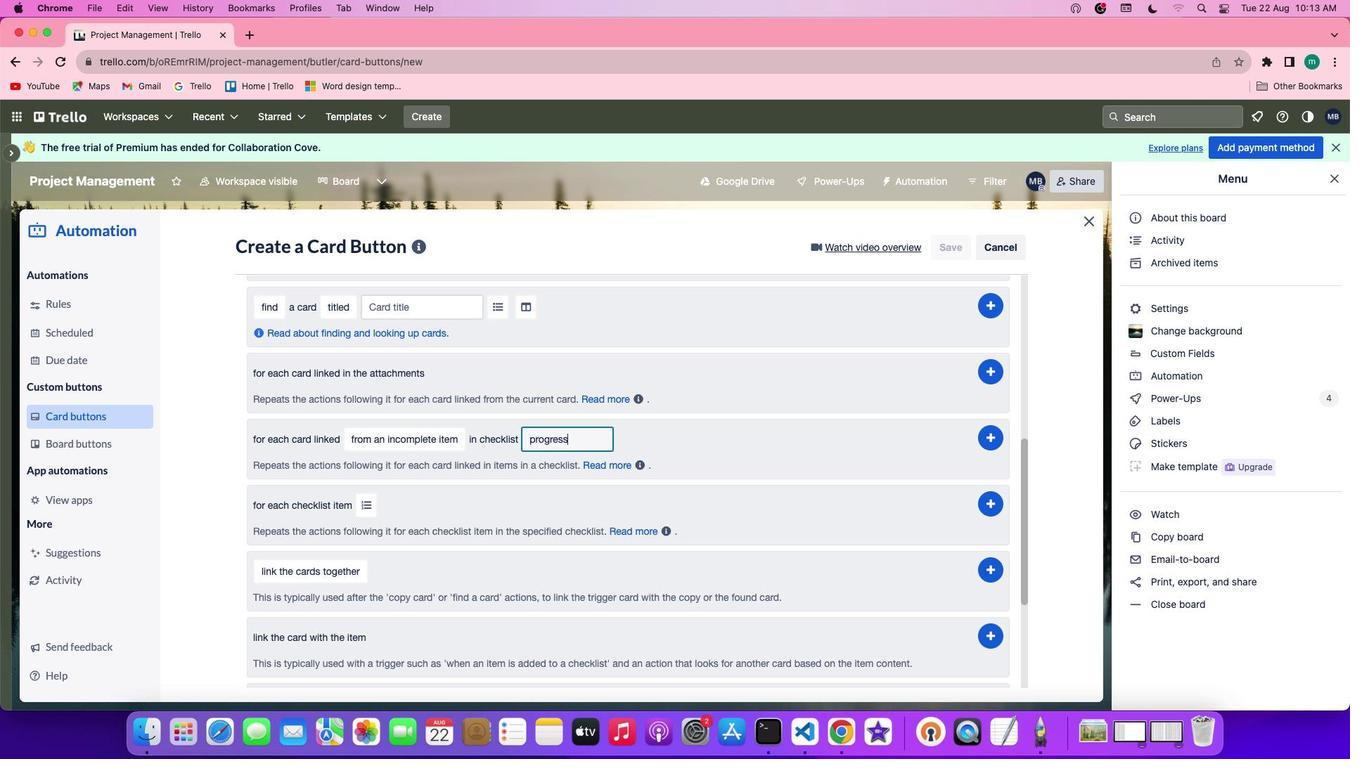 
Action: Mouse moved to (999, 436)
Screenshot: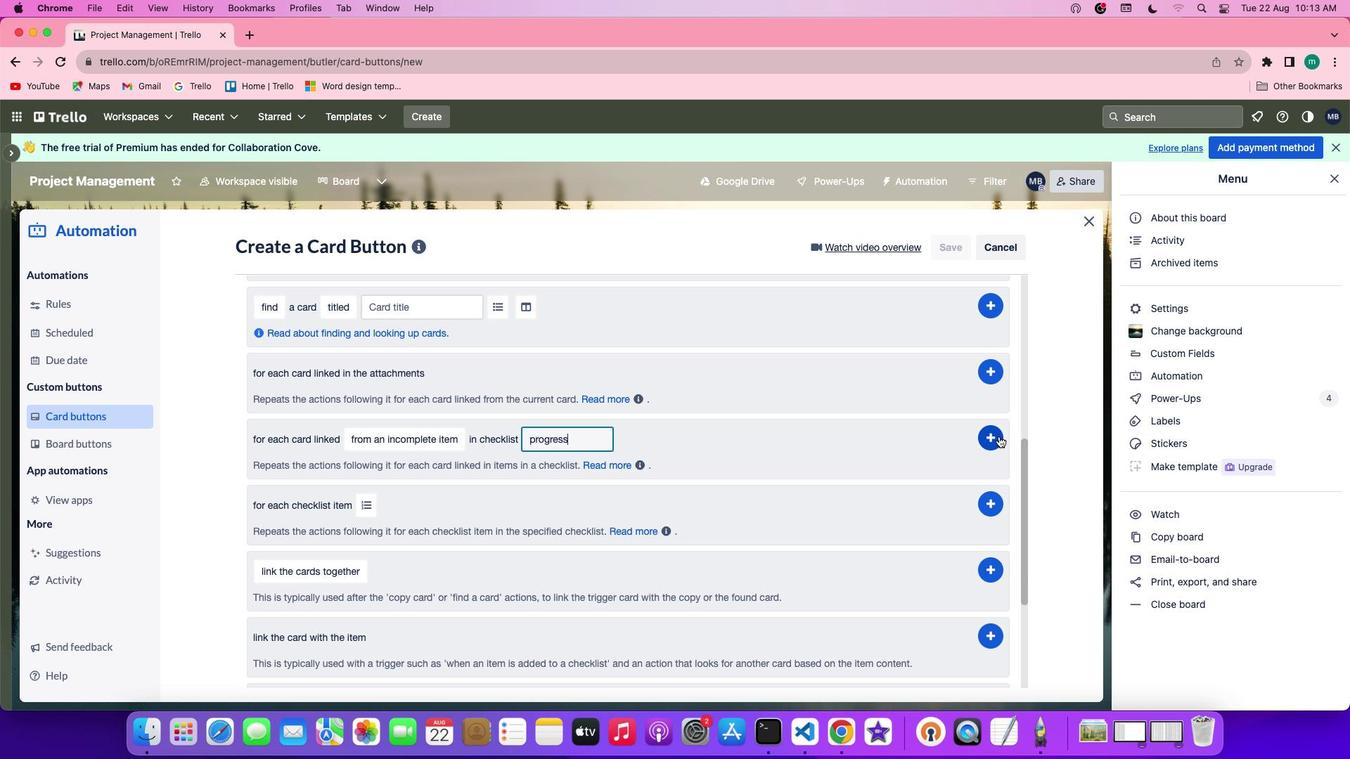 
Action: Mouse pressed left at (999, 436)
Screenshot: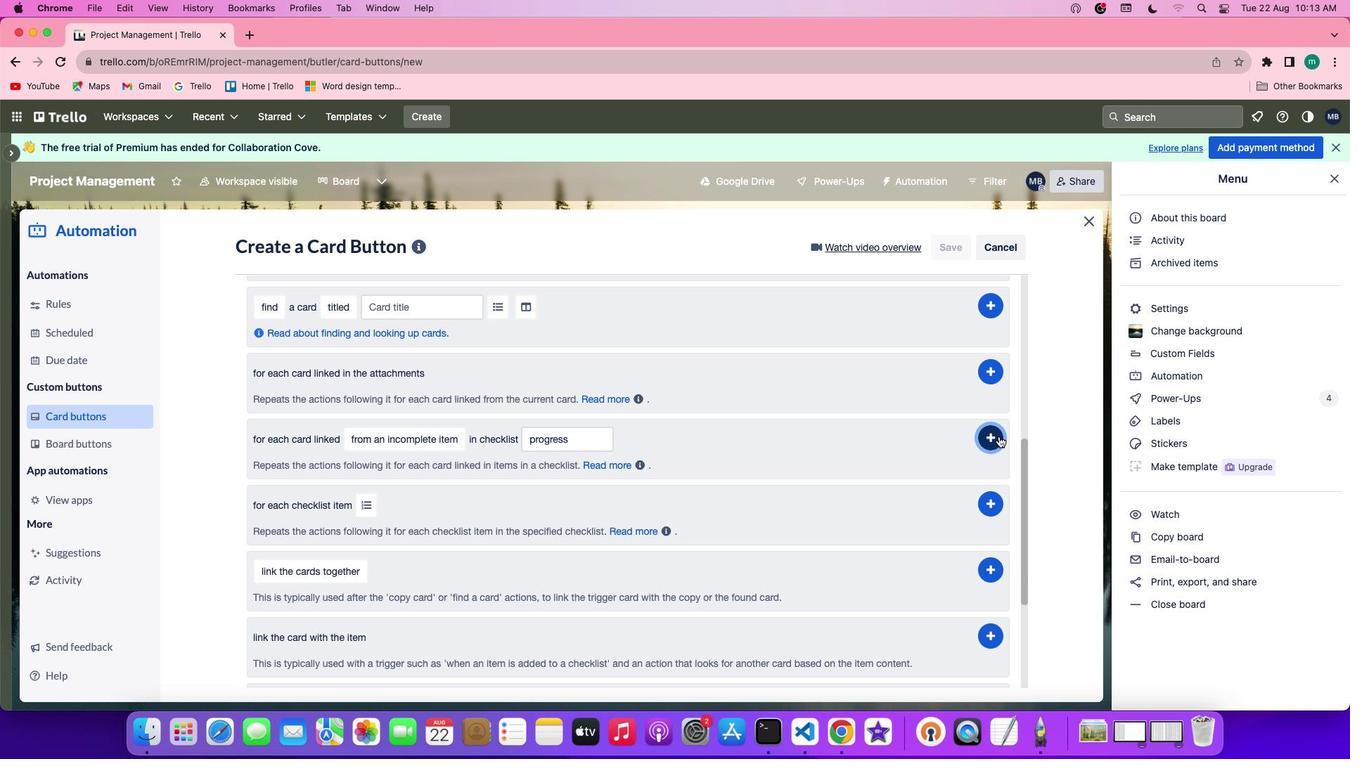 
